 Task: Search one way flight ticket for 3 adults in first from Flagstaff: Flagstaff Pulliam Airport to New Bern: Coastal Carolina Regional Airport (was Craven County Regional) on 5-4-2023. Choice of flights is Delta. Number of bags: 1 carry on bag. Price is upto 77000. Outbound departure time preference is 21:30.
Action: Mouse moved to (362, 313)
Screenshot: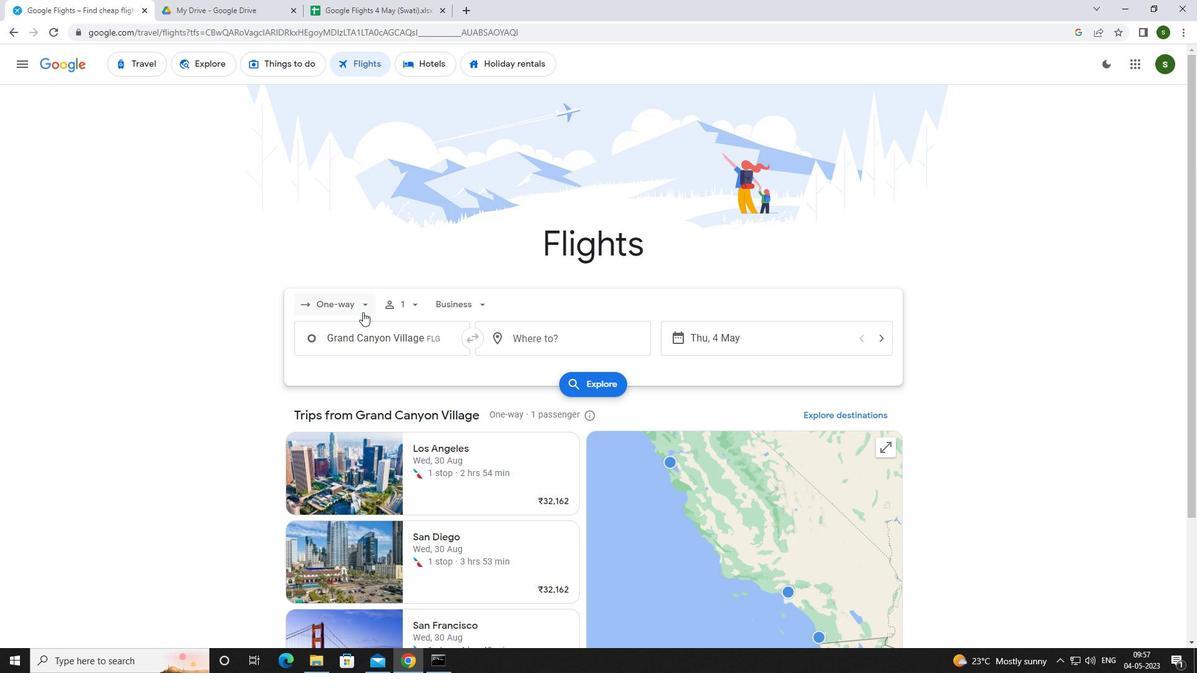 
Action: Mouse pressed left at (362, 313)
Screenshot: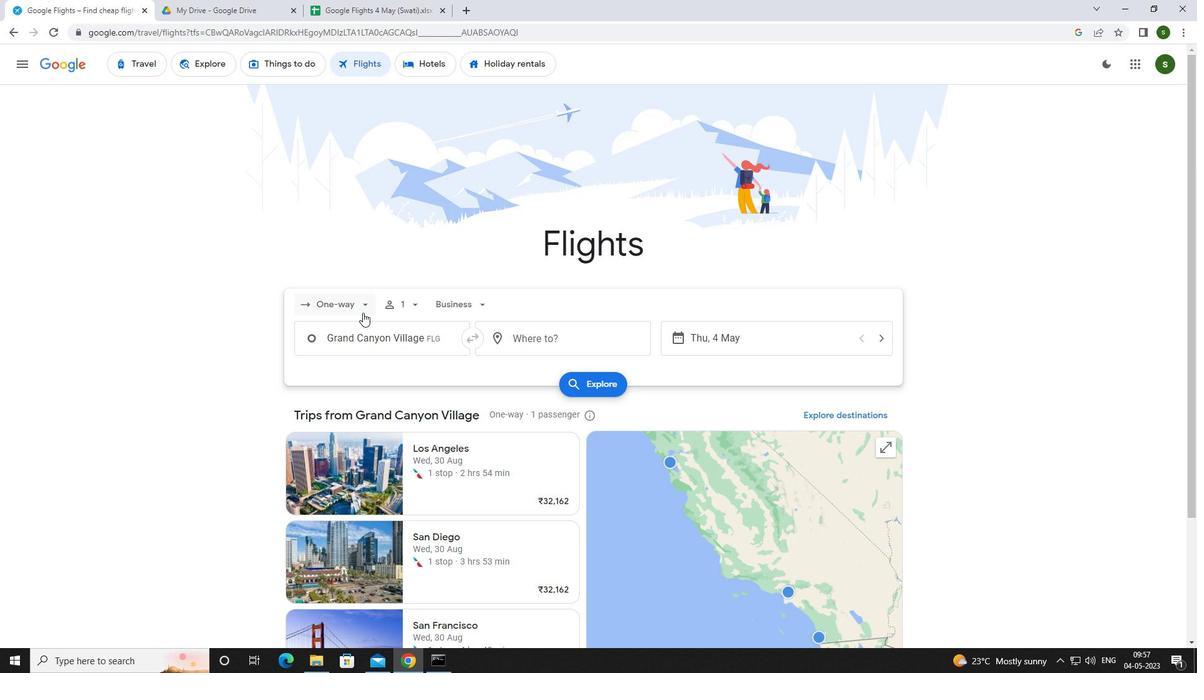
Action: Mouse moved to (358, 355)
Screenshot: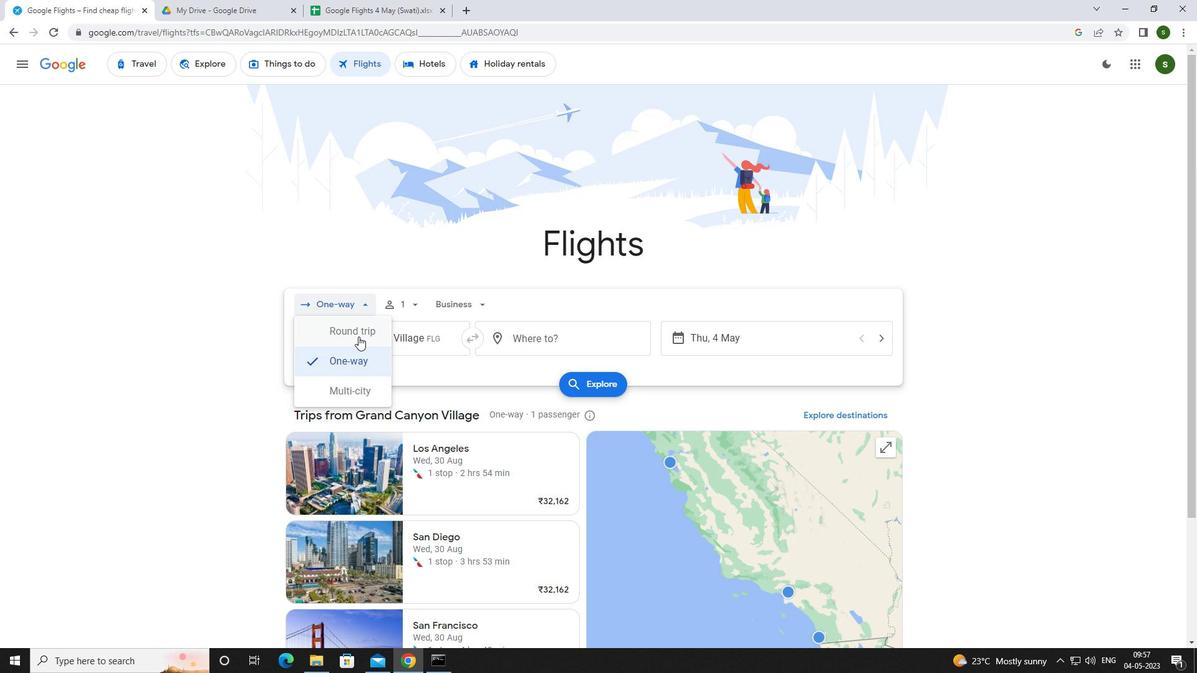
Action: Mouse pressed left at (358, 355)
Screenshot: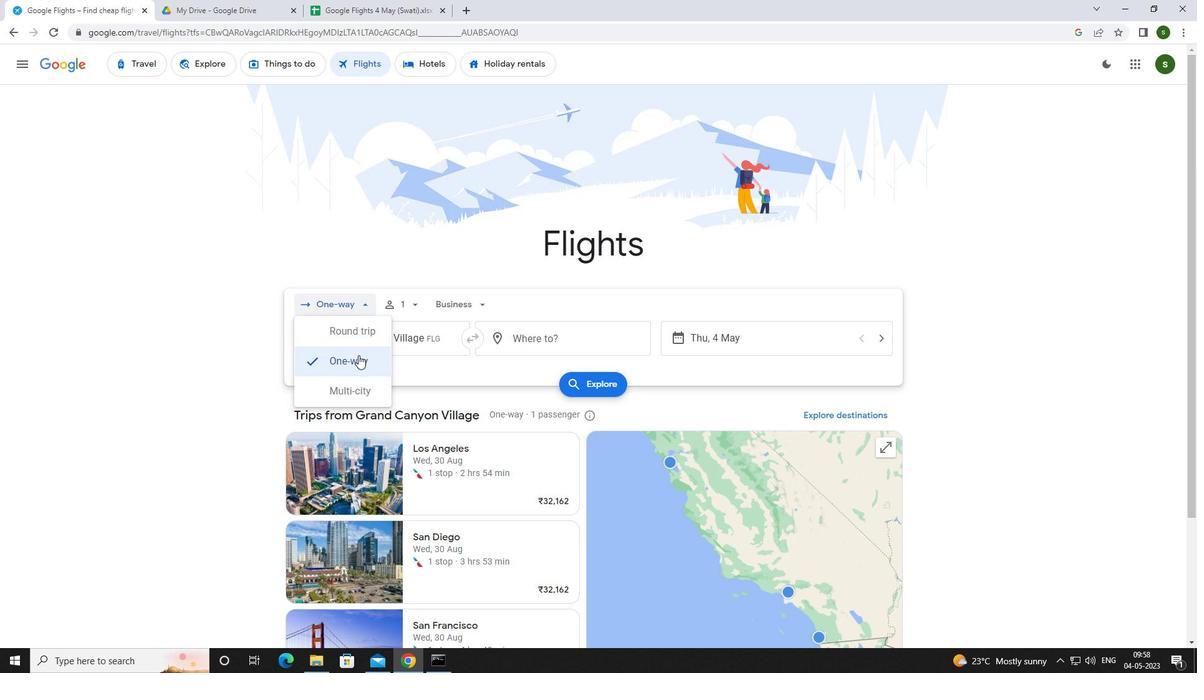 
Action: Mouse moved to (402, 306)
Screenshot: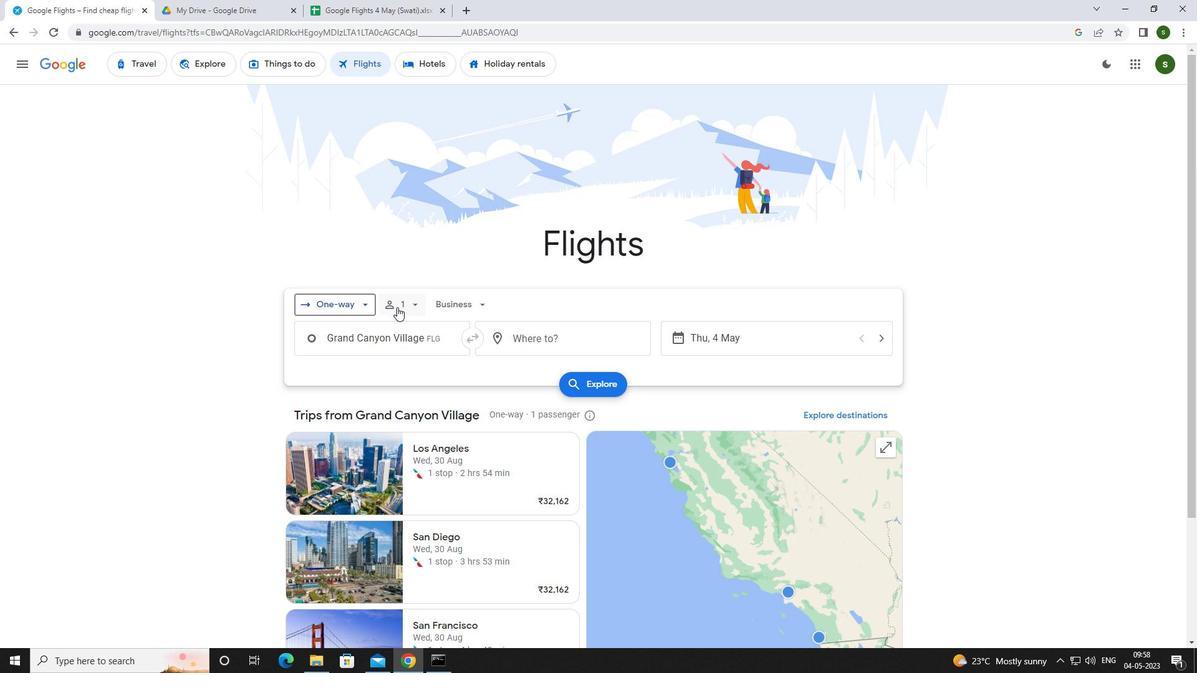 
Action: Mouse pressed left at (402, 306)
Screenshot: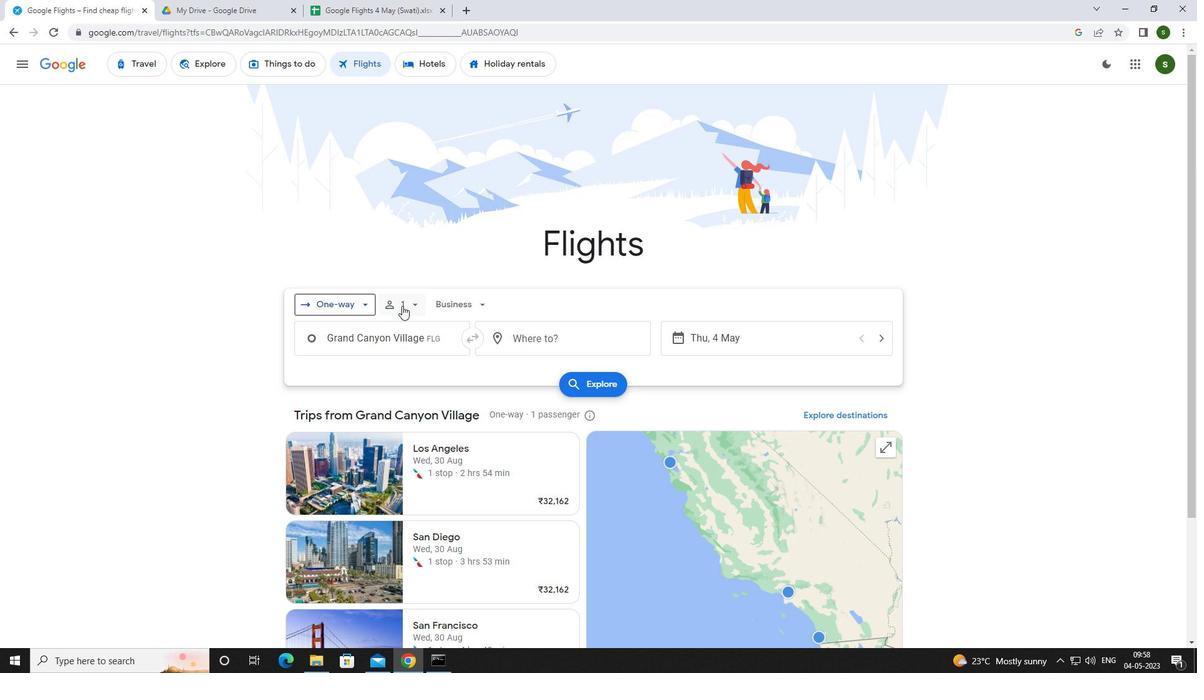 
Action: Mouse moved to (506, 336)
Screenshot: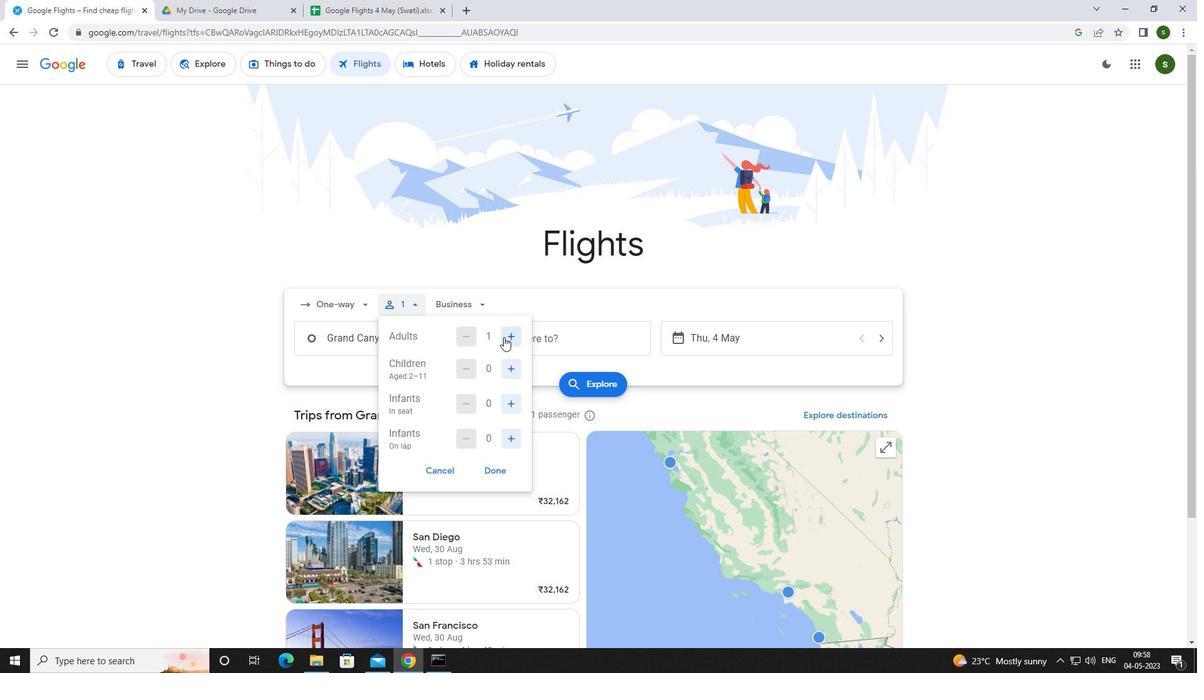 
Action: Mouse pressed left at (506, 336)
Screenshot: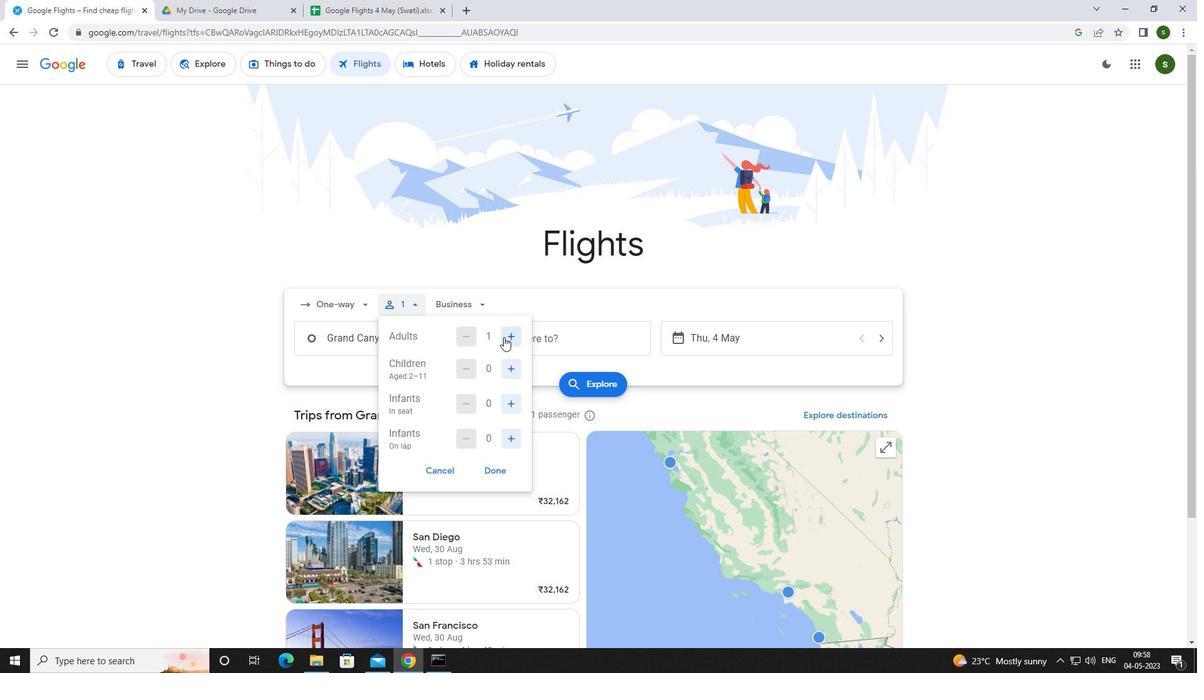 
Action: Mouse pressed left at (506, 336)
Screenshot: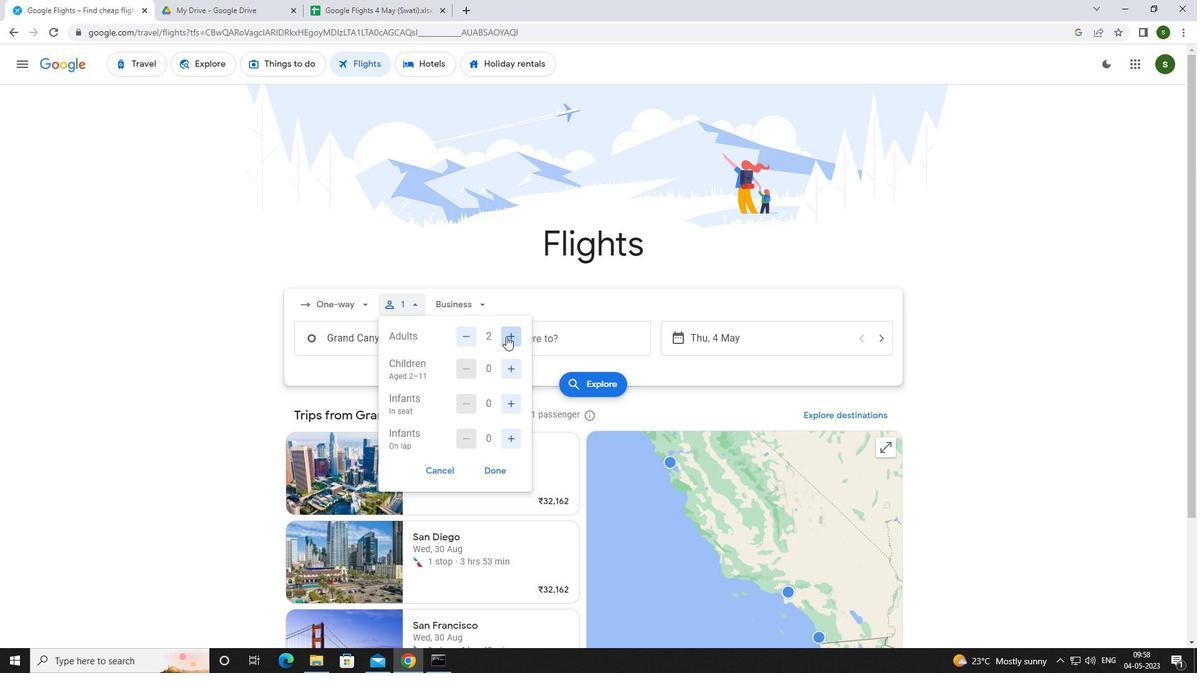 
Action: Mouse moved to (480, 304)
Screenshot: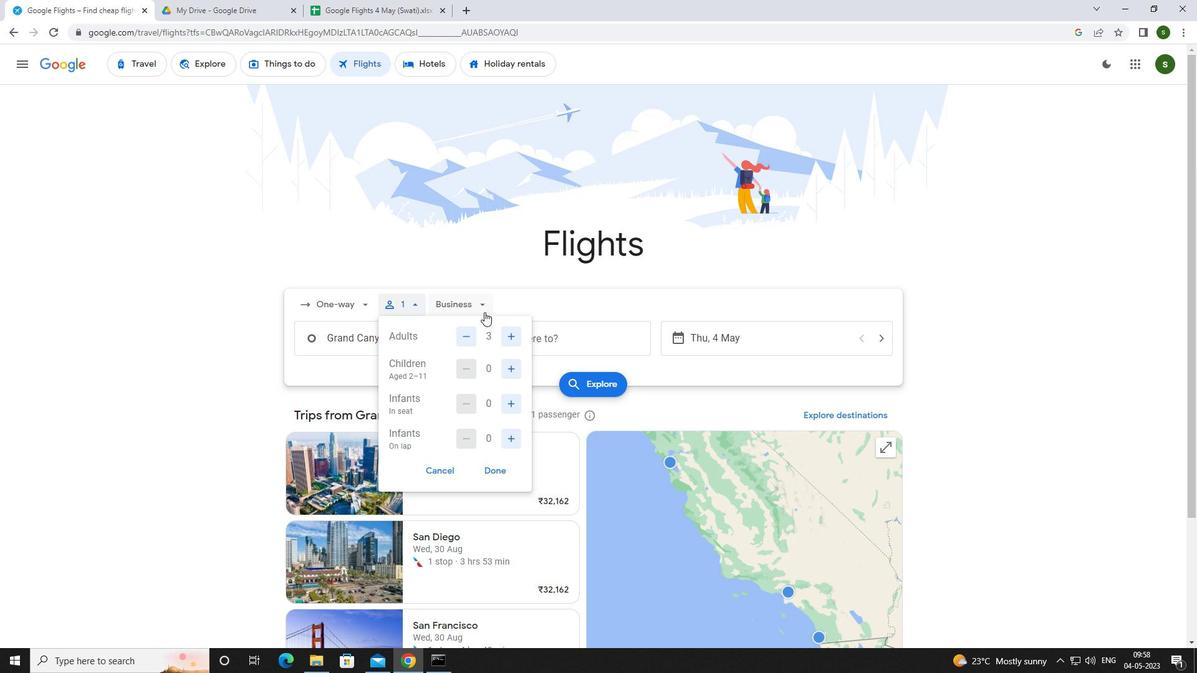 
Action: Mouse pressed left at (480, 304)
Screenshot: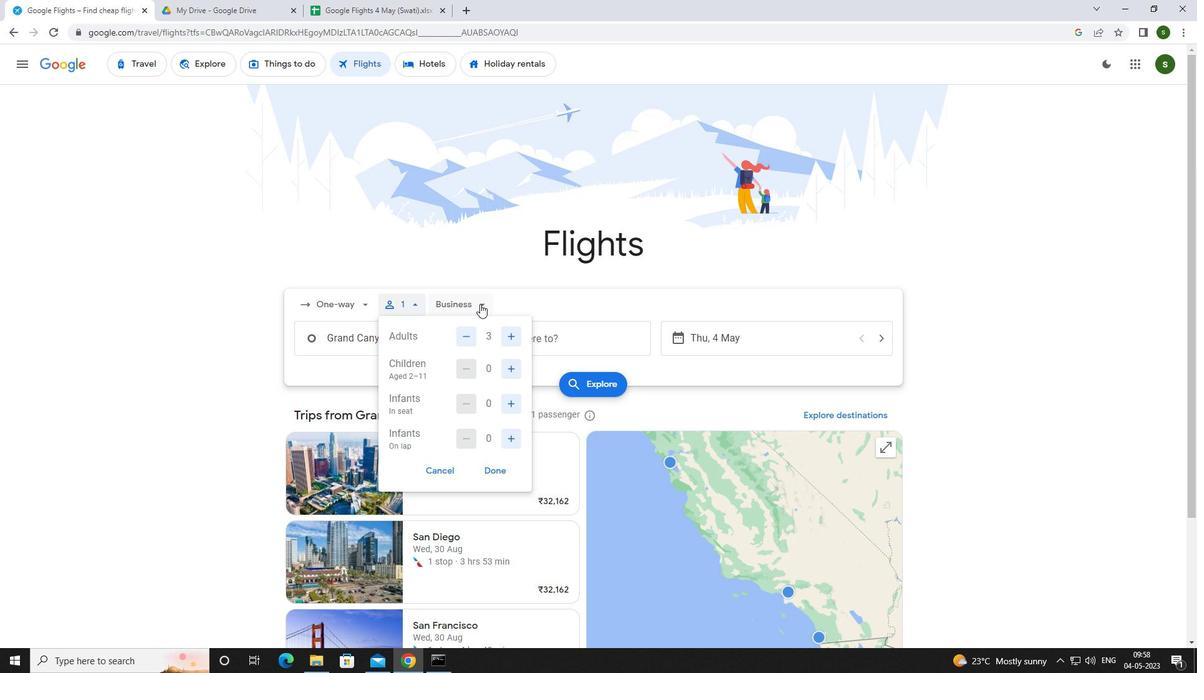 
Action: Mouse moved to (491, 424)
Screenshot: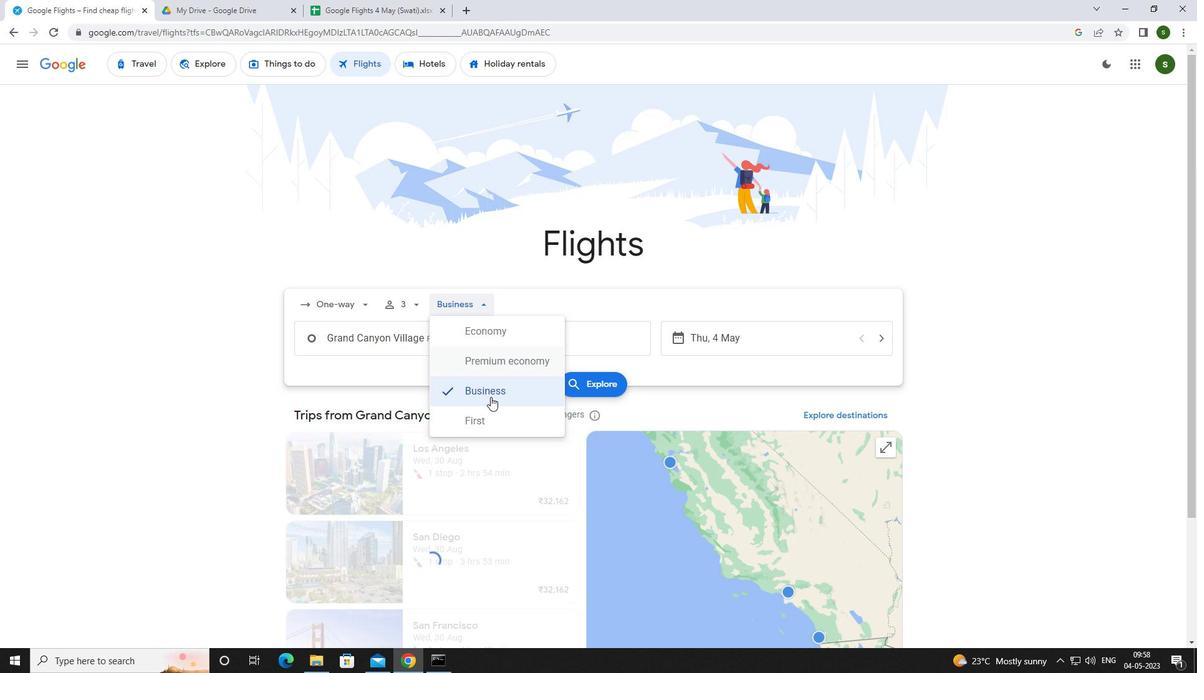 
Action: Mouse pressed left at (491, 424)
Screenshot: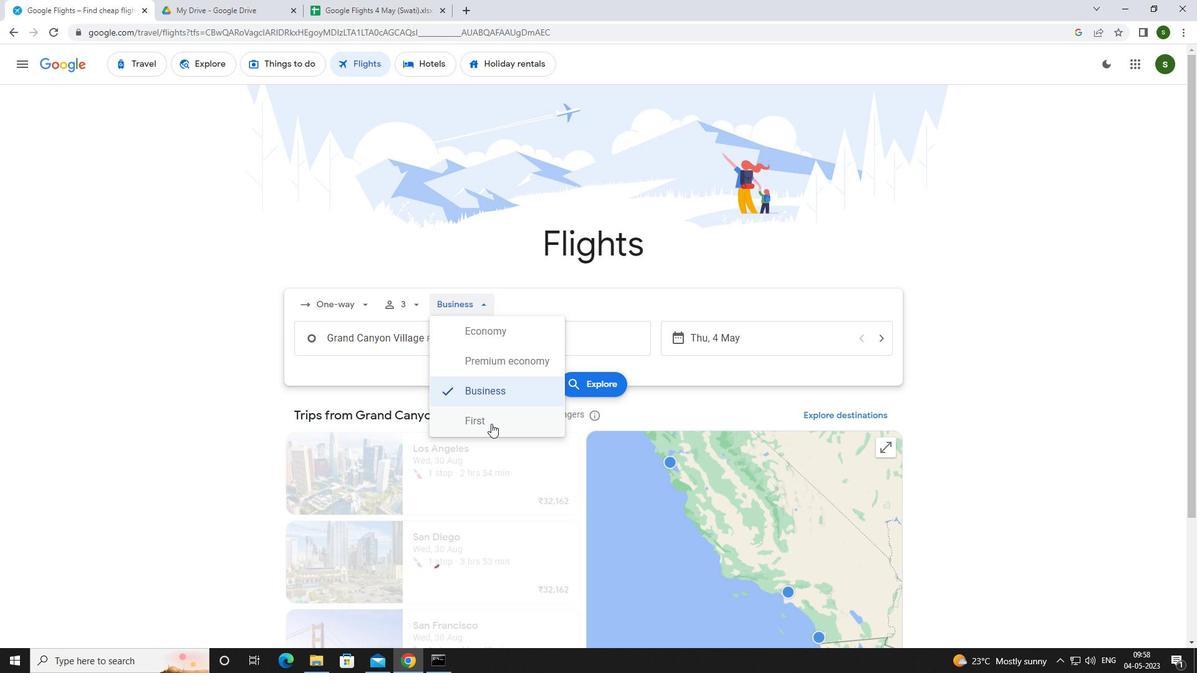 
Action: Mouse moved to (443, 344)
Screenshot: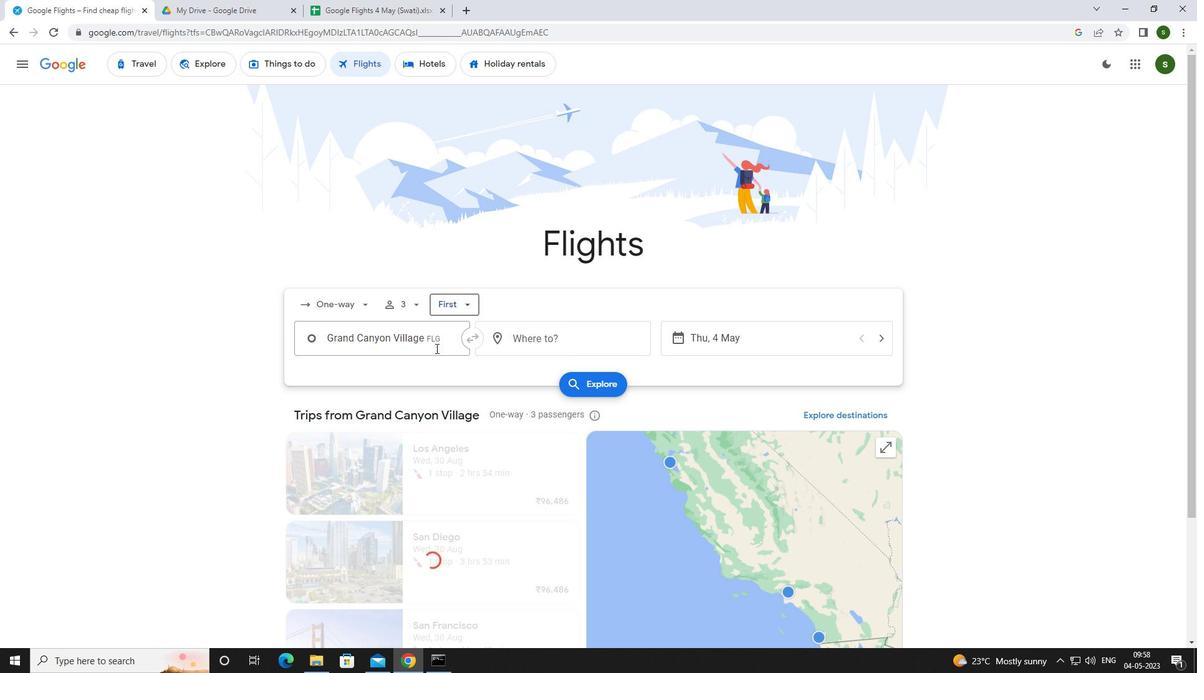 
Action: Mouse pressed left at (443, 344)
Screenshot: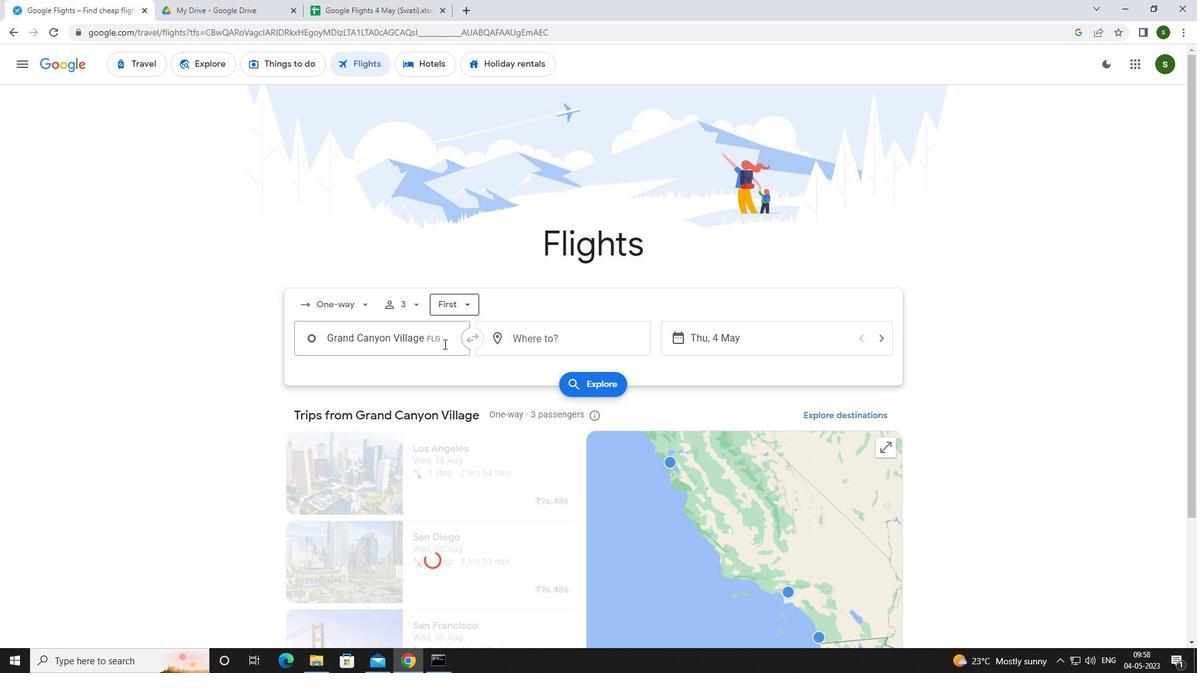 
Action: Mouse moved to (448, 342)
Screenshot: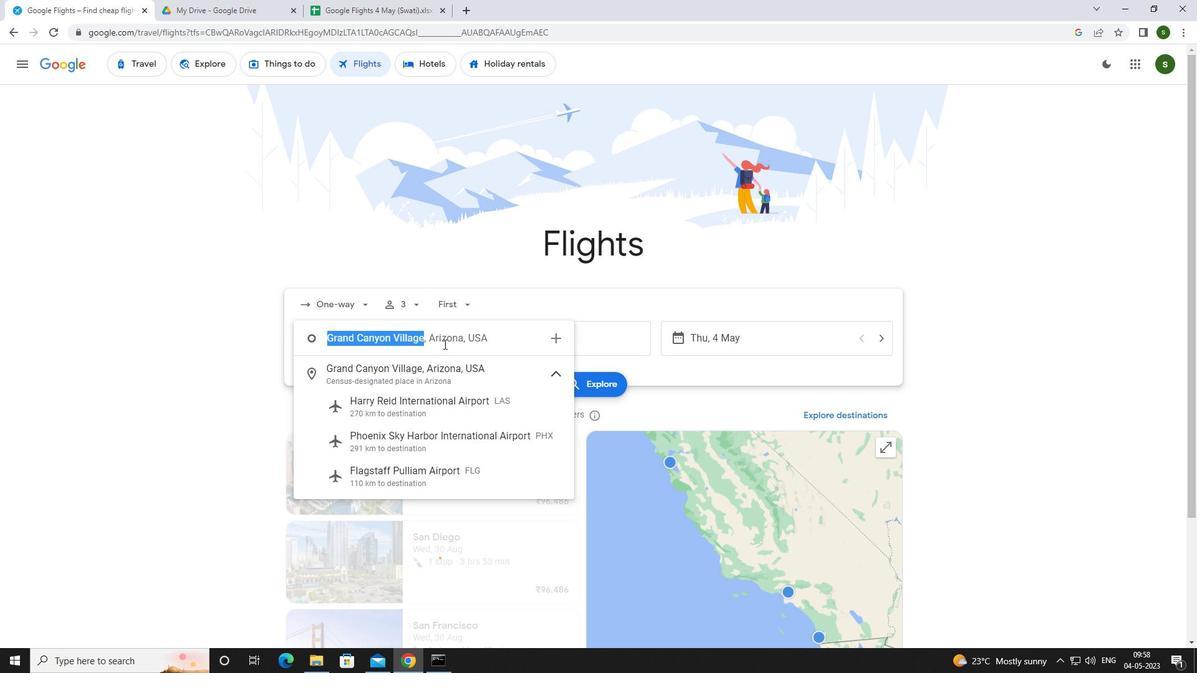 
Action: Key pressed <Key.caps_lock>f<Key.caps_lock>lagstaff
Screenshot: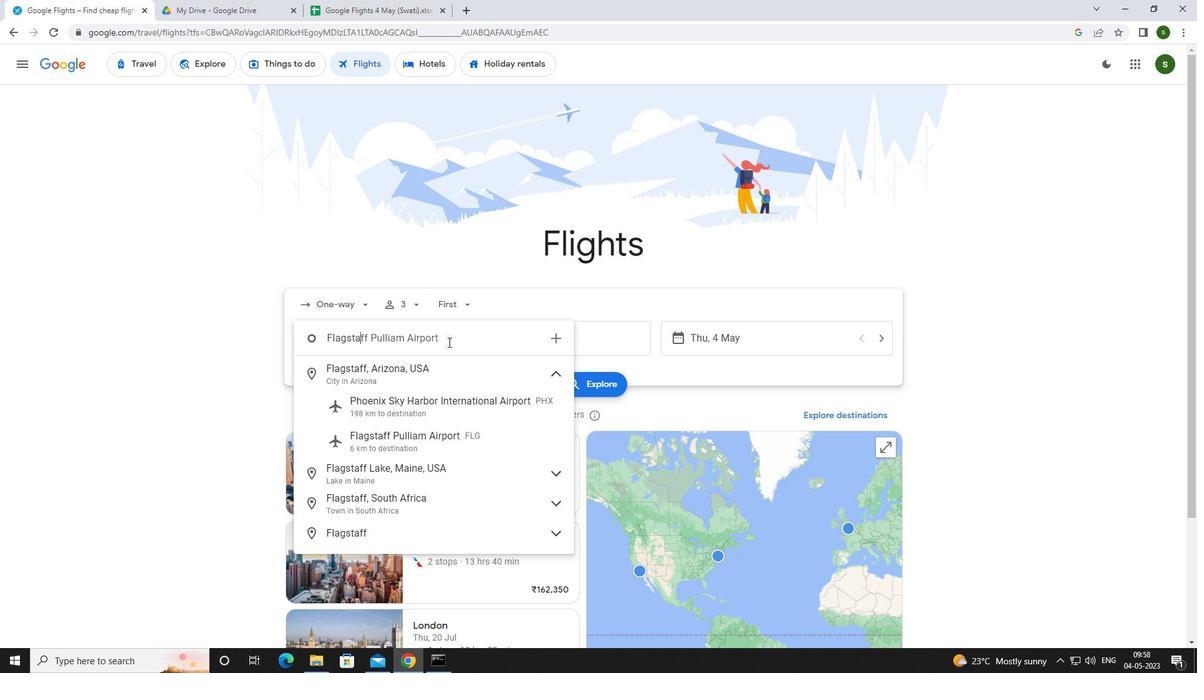 
Action: Mouse moved to (426, 435)
Screenshot: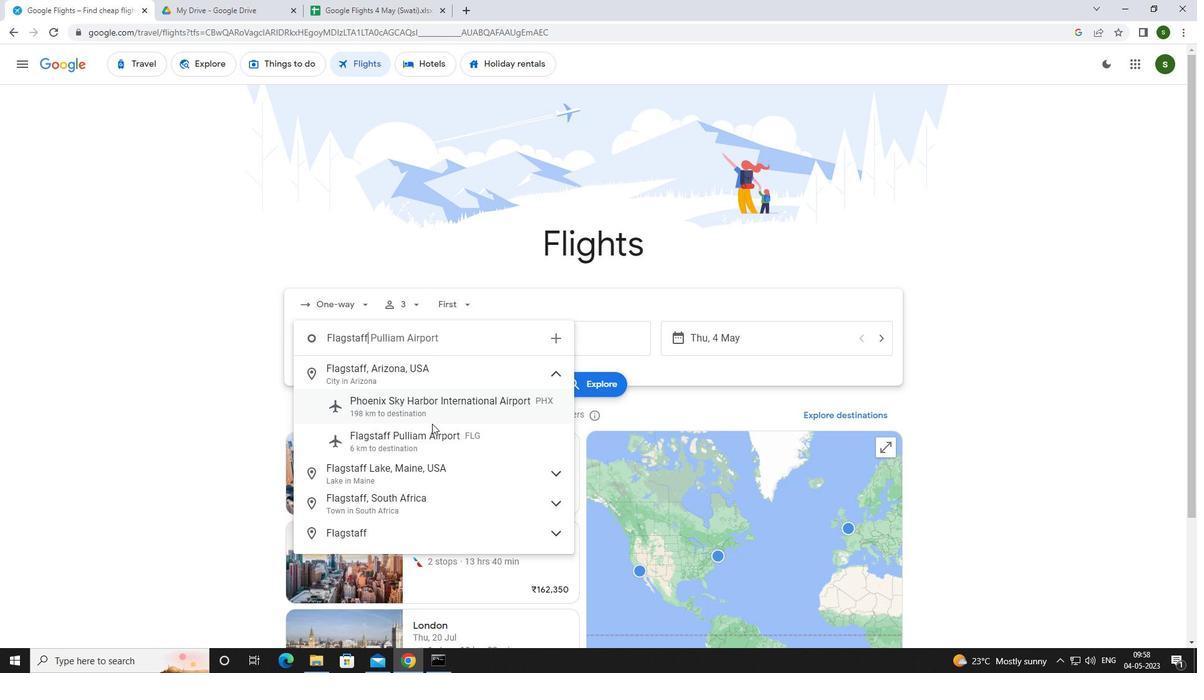 
Action: Mouse pressed left at (426, 435)
Screenshot: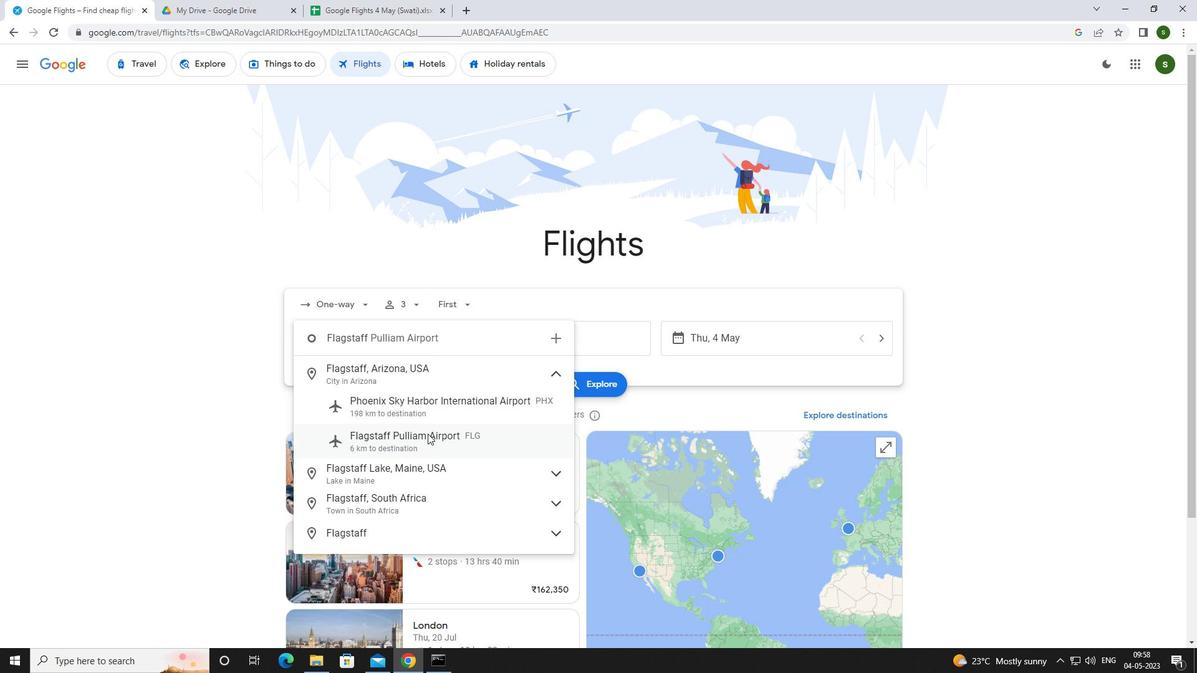 
Action: Mouse moved to (526, 342)
Screenshot: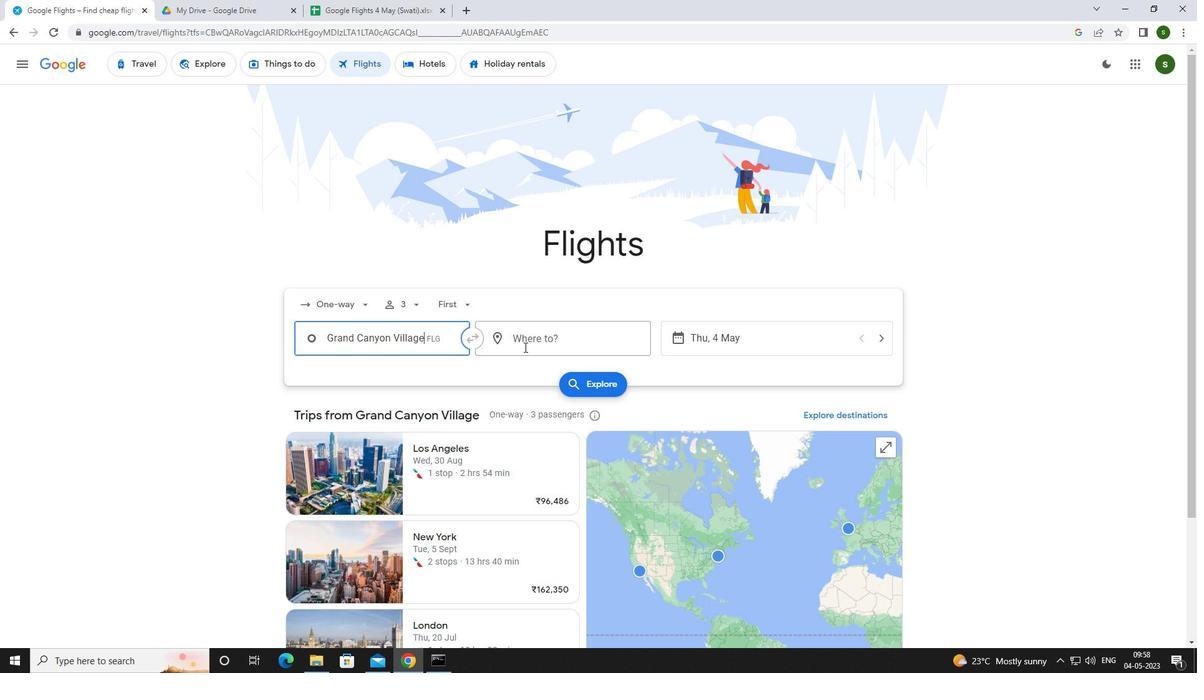 
Action: Mouse pressed left at (526, 342)
Screenshot: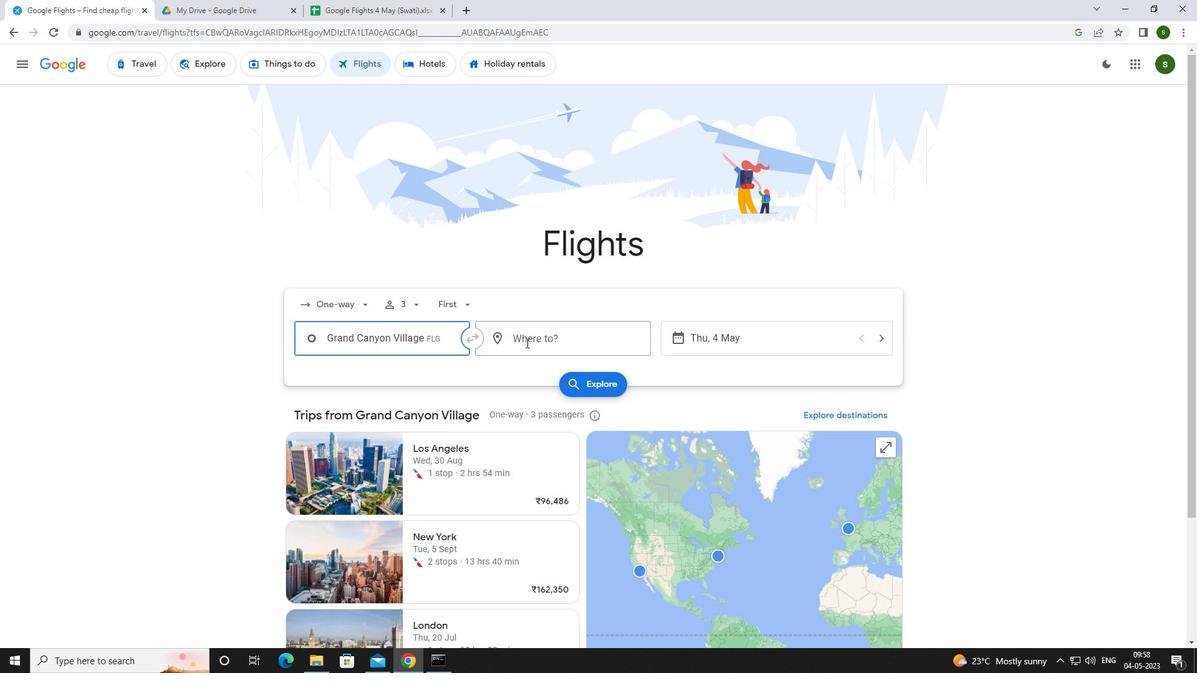 
Action: Mouse moved to (528, 342)
Screenshot: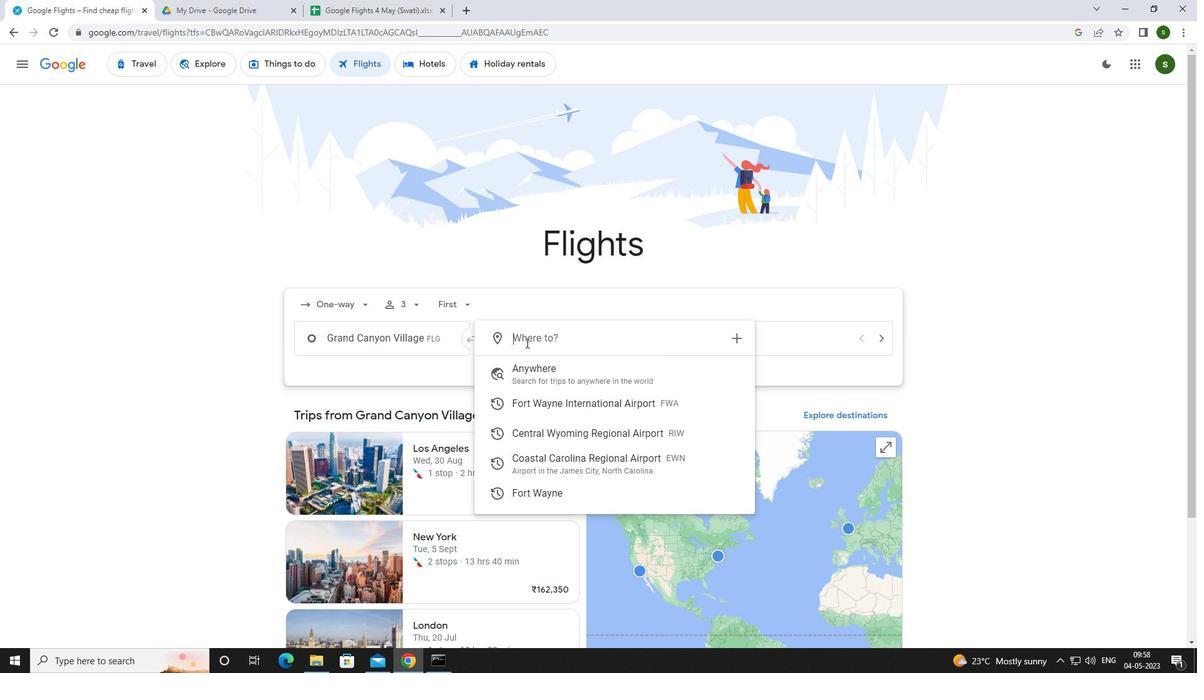 
Action: Key pressed <Key.caps_lock>c<Key.caps_lock>oastal
Screenshot: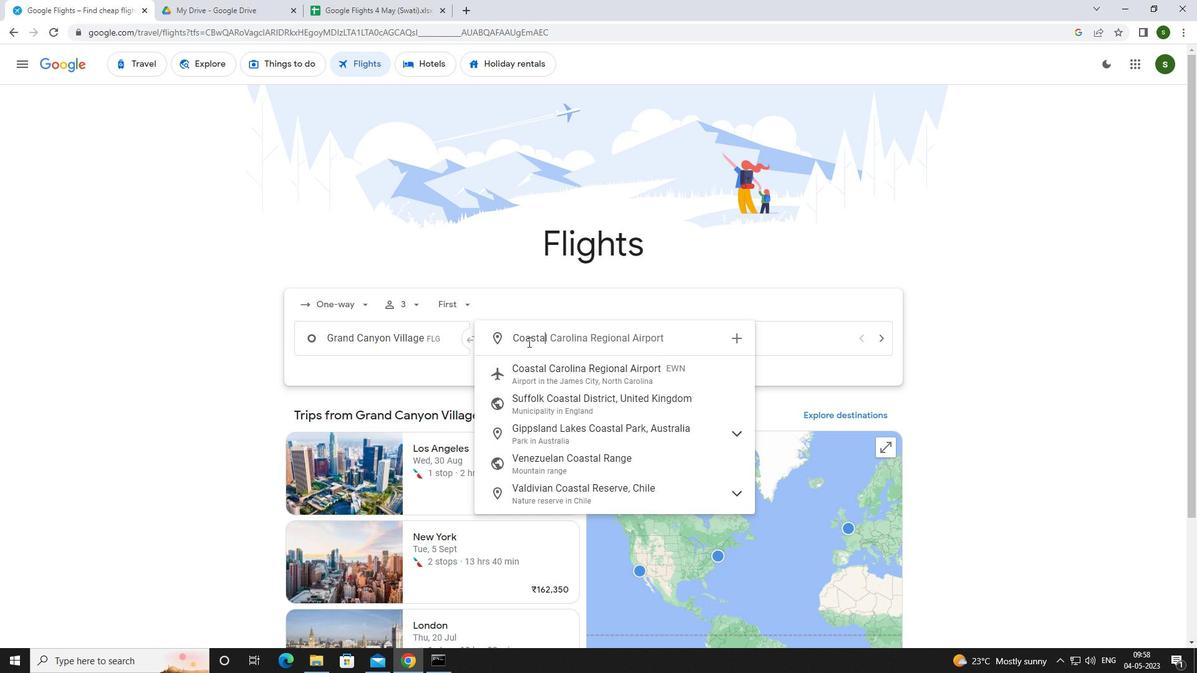 
Action: Mouse moved to (533, 380)
Screenshot: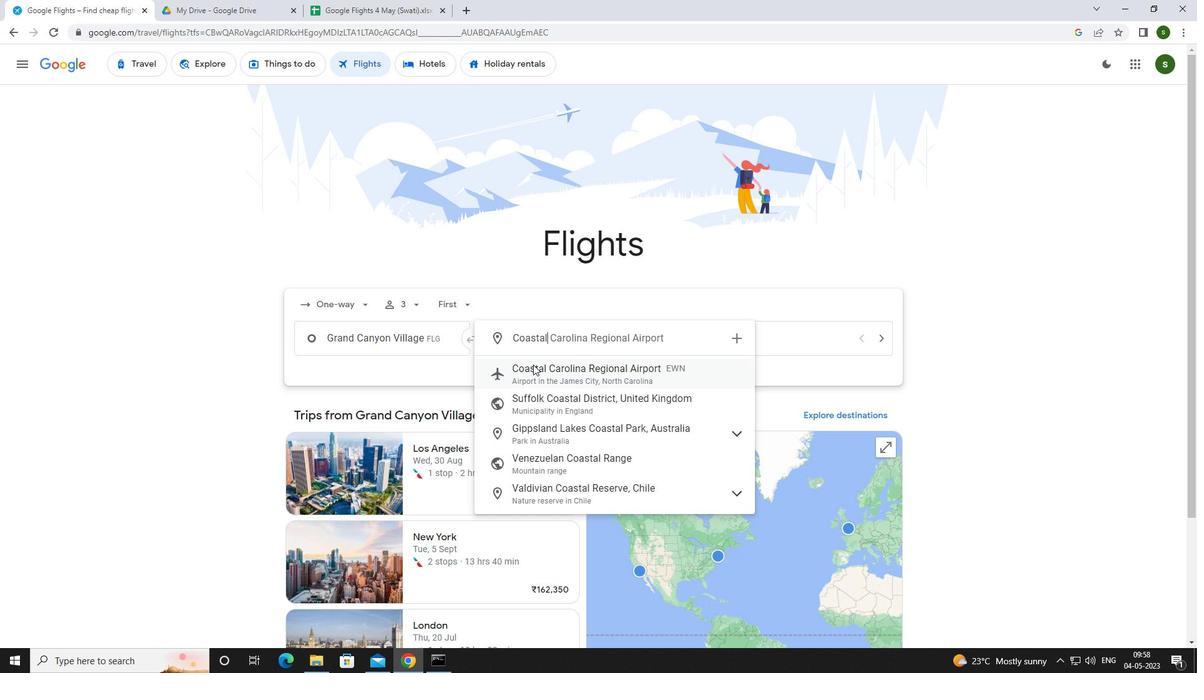 
Action: Mouse pressed left at (533, 380)
Screenshot: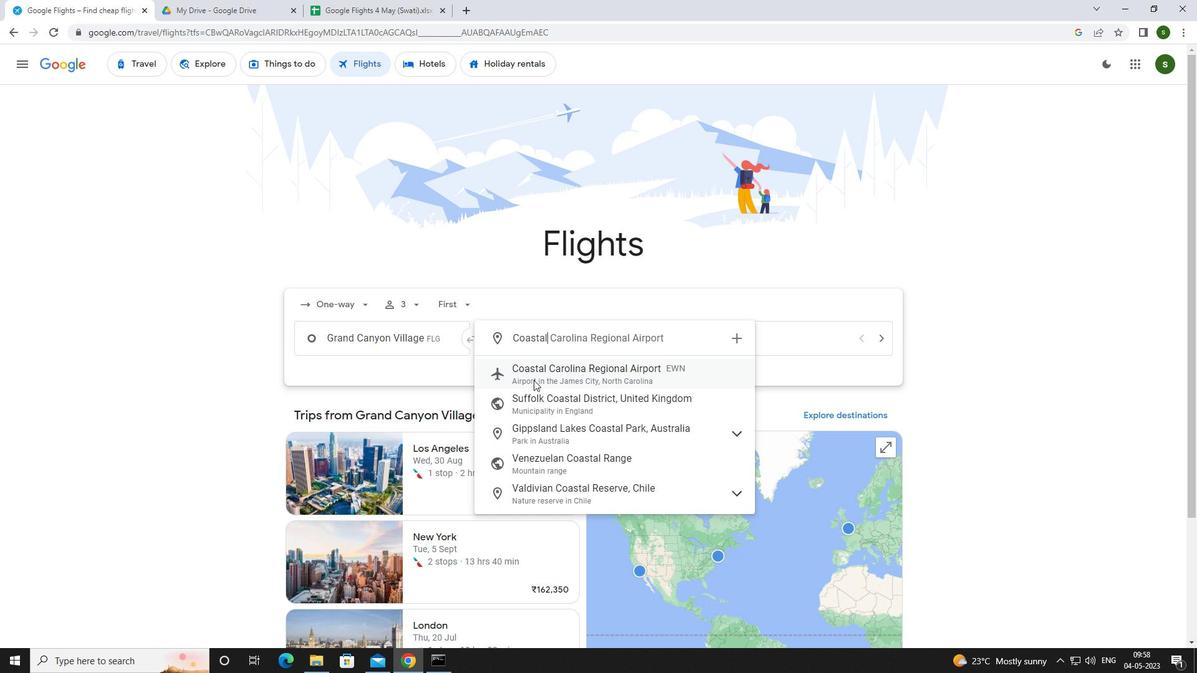 
Action: Mouse moved to (757, 344)
Screenshot: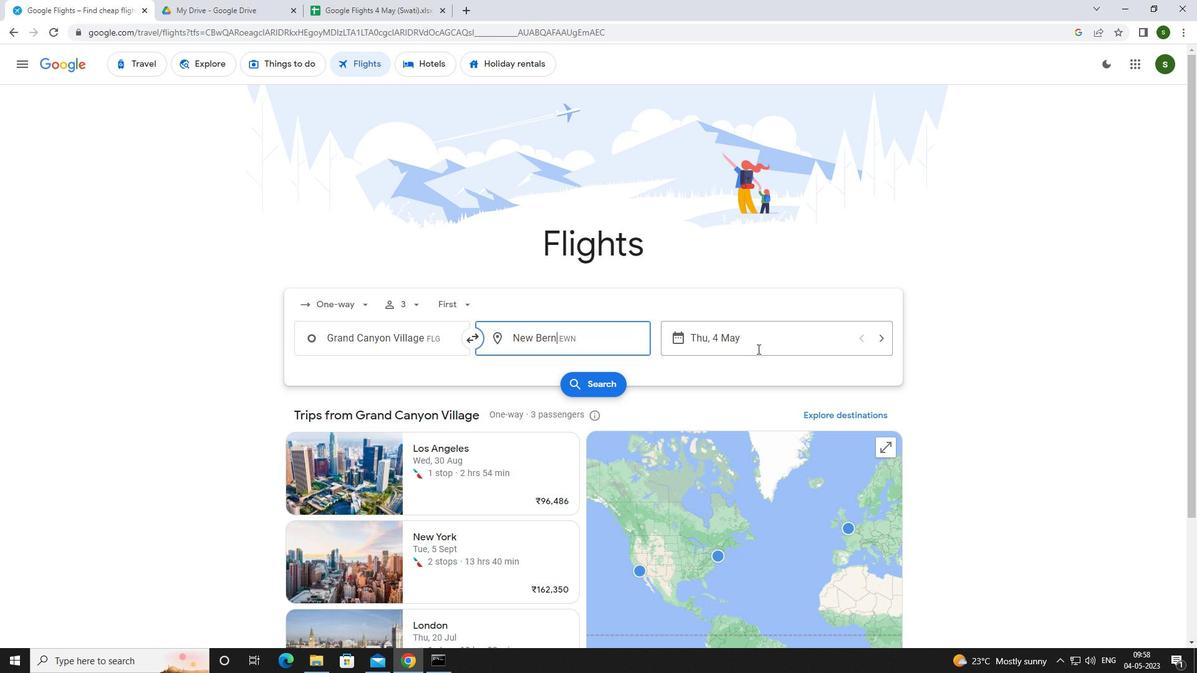 
Action: Mouse pressed left at (757, 344)
Screenshot: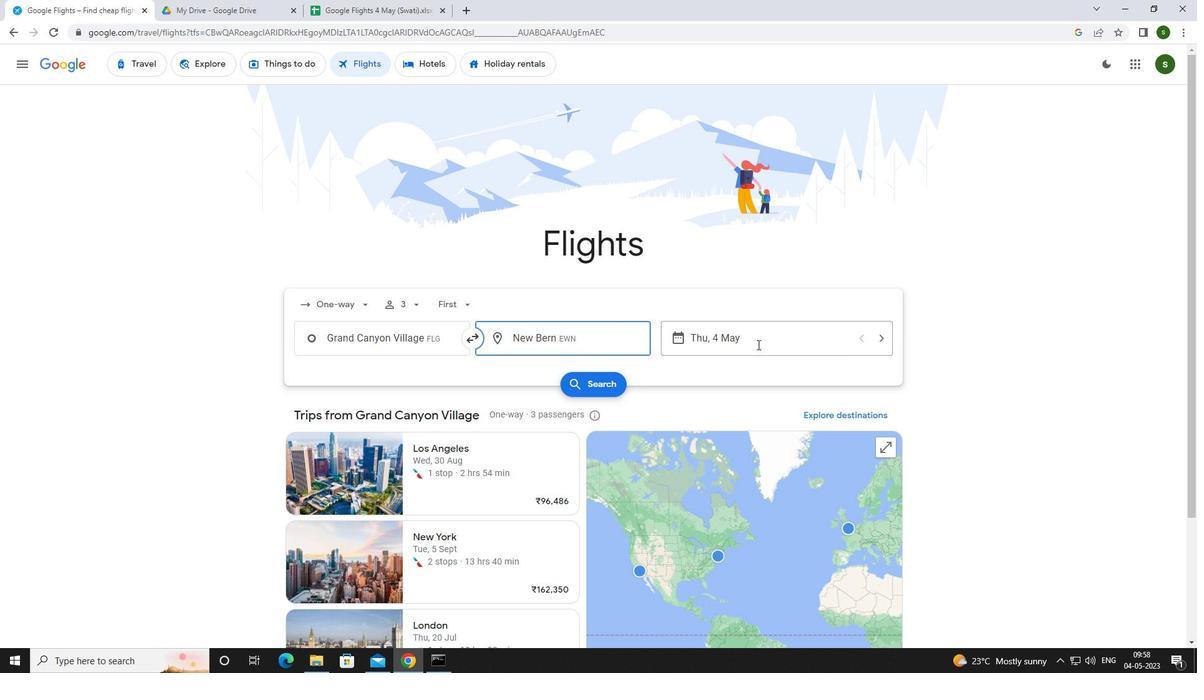 
Action: Mouse moved to (569, 423)
Screenshot: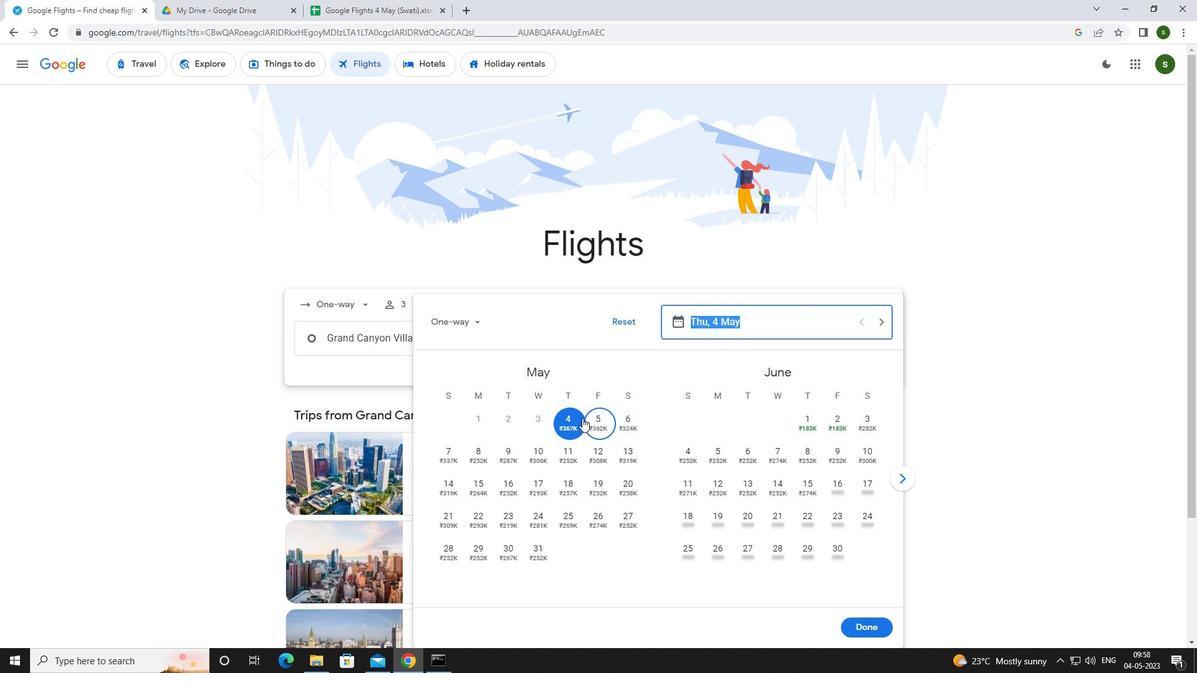 
Action: Mouse pressed left at (569, 423)
Screenshot: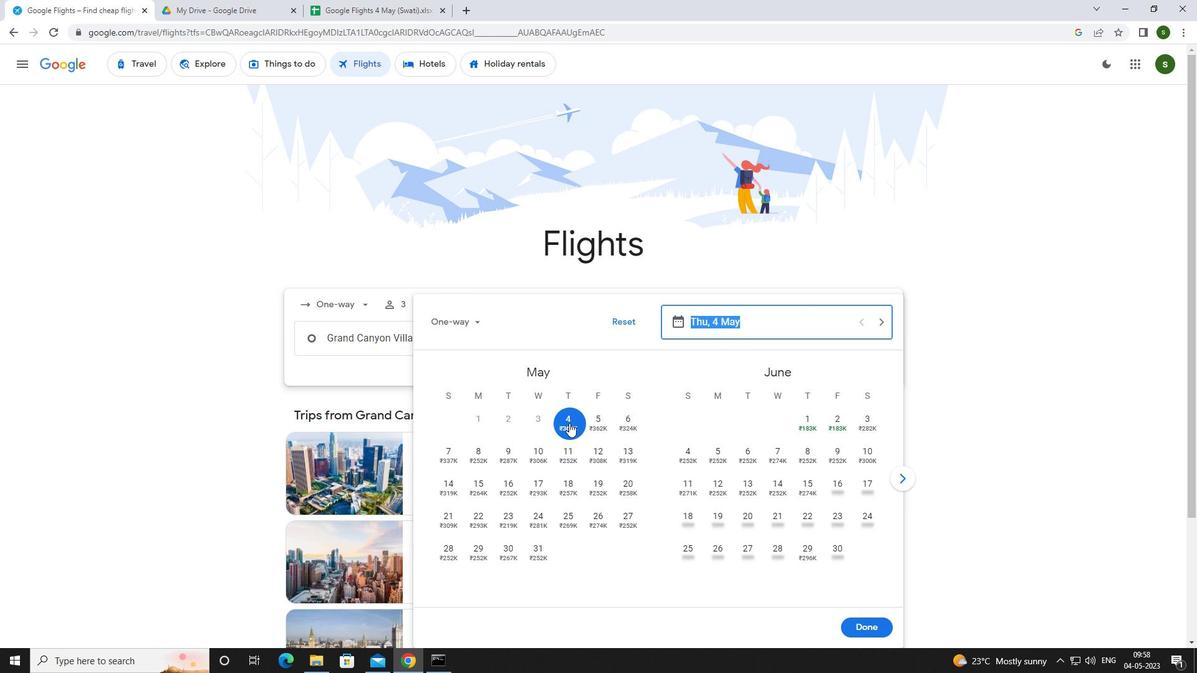 
Action: Mouse moved to (858, 622)
Screenshot: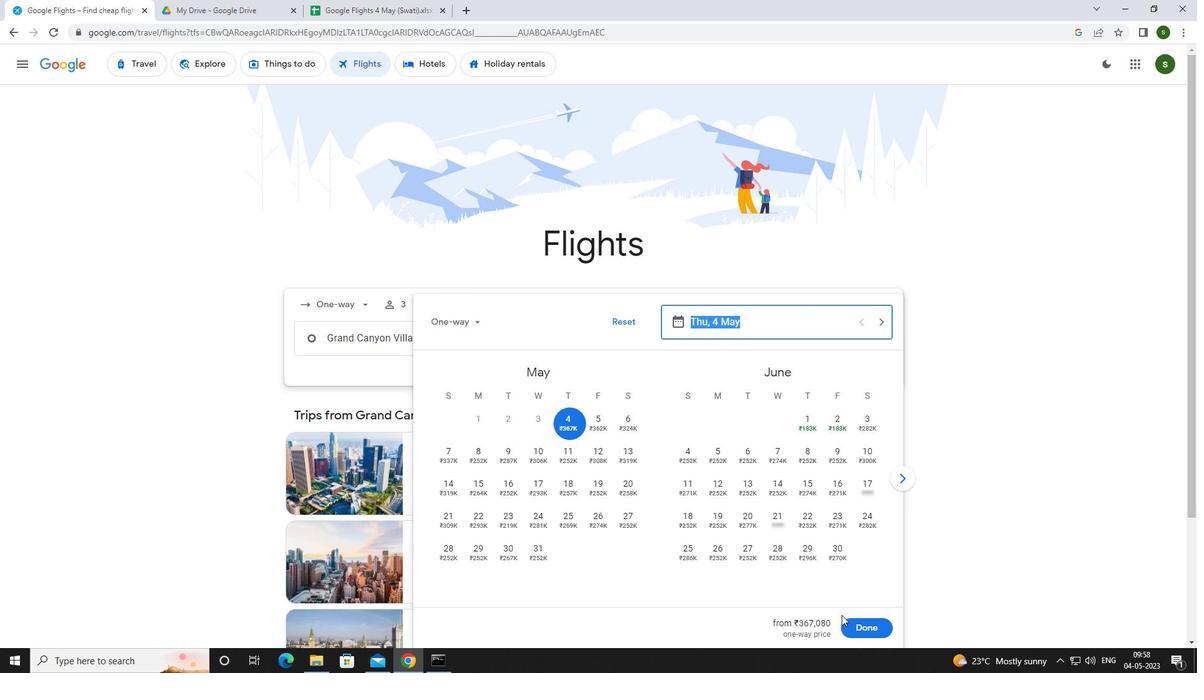 
Action: Mouse pressed left at (858, 622)
Screenshot: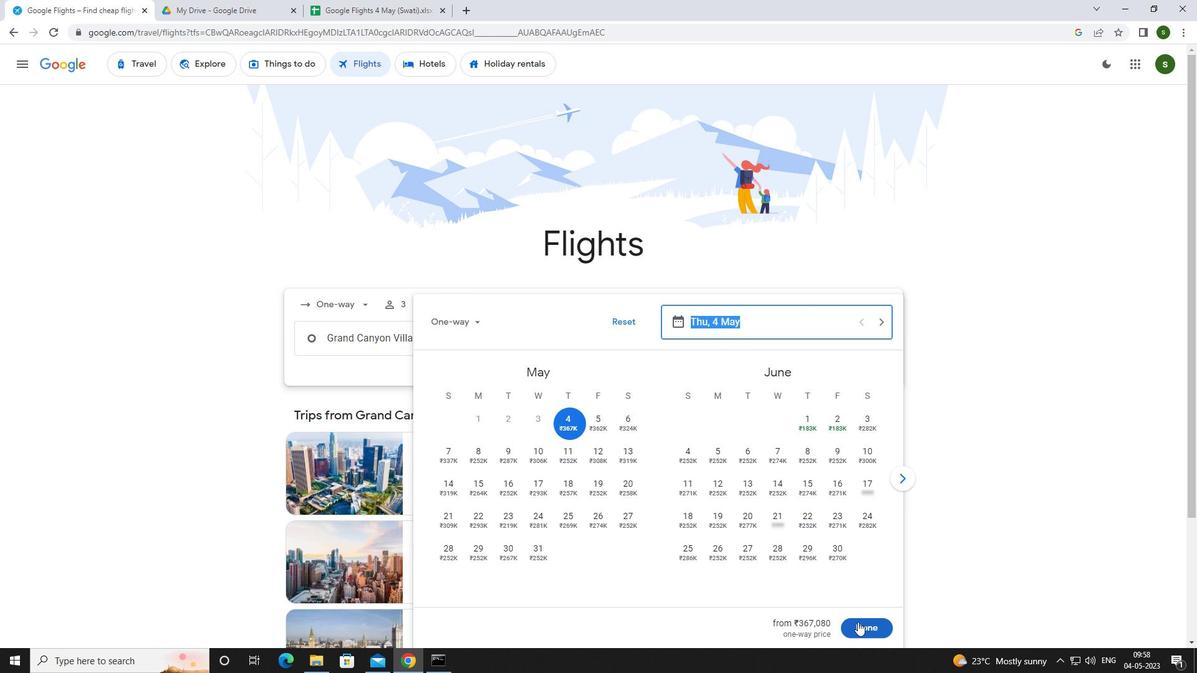 
Action: Mouse moved to (601, 390)
Screenshot: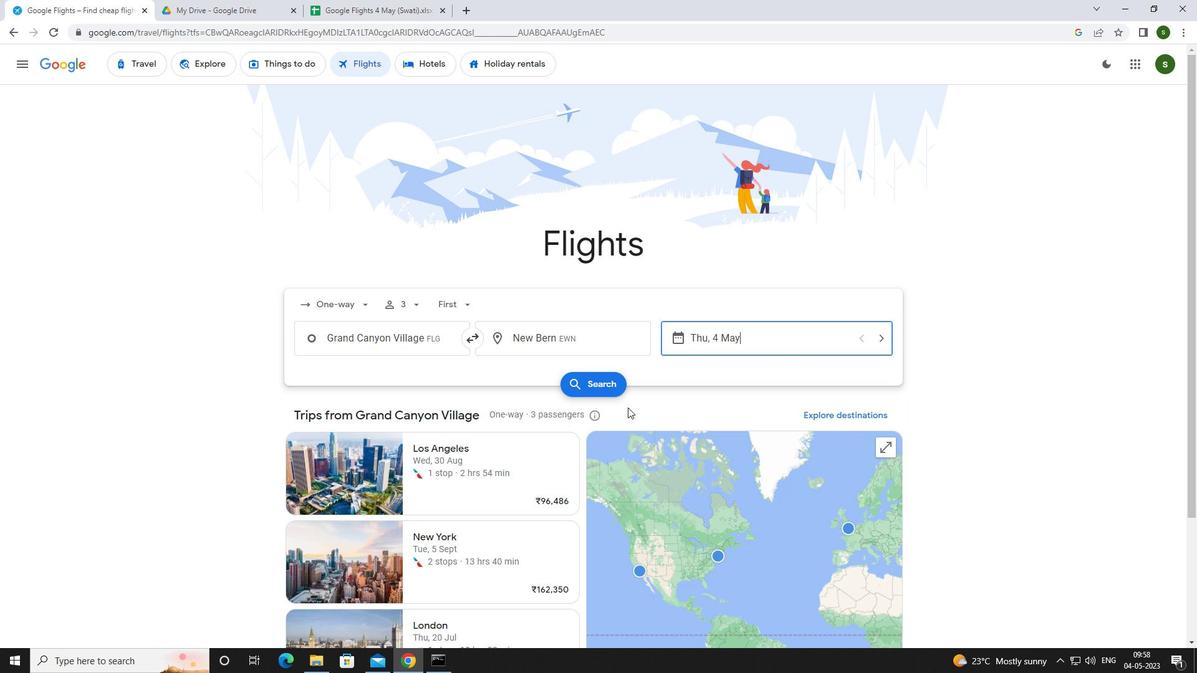 
Action: Mouse pressed left at (601, 390)
Screenshot: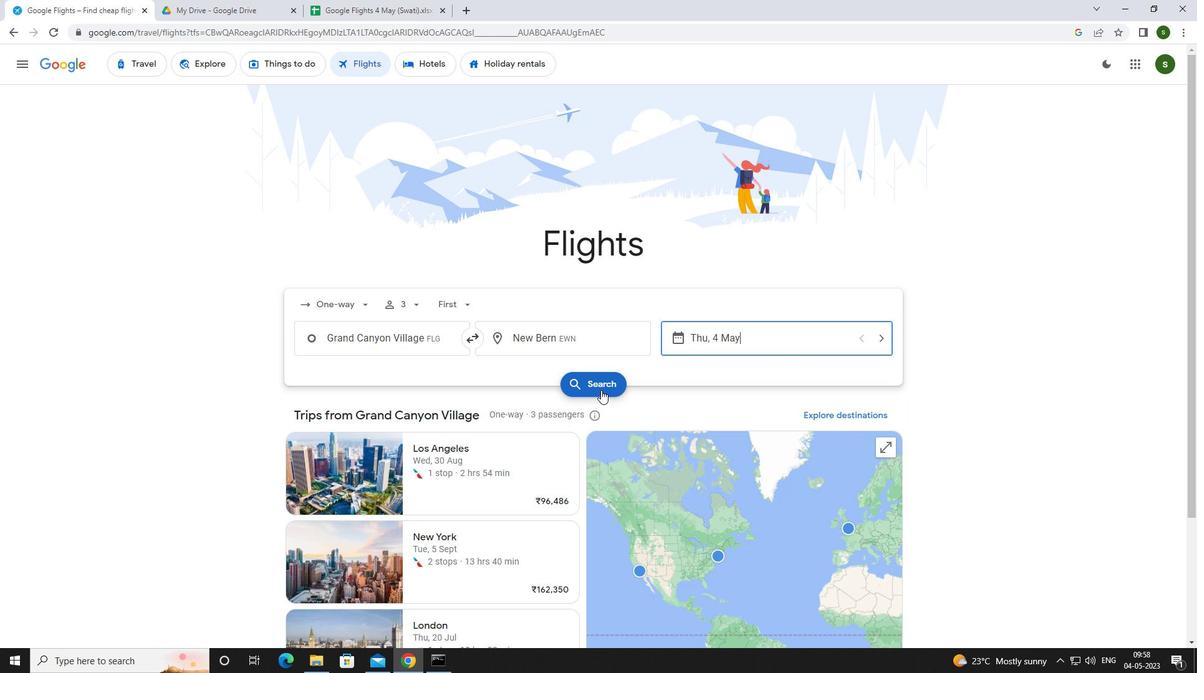 
Action: Mouse moved to (315, 172)
Screenshot: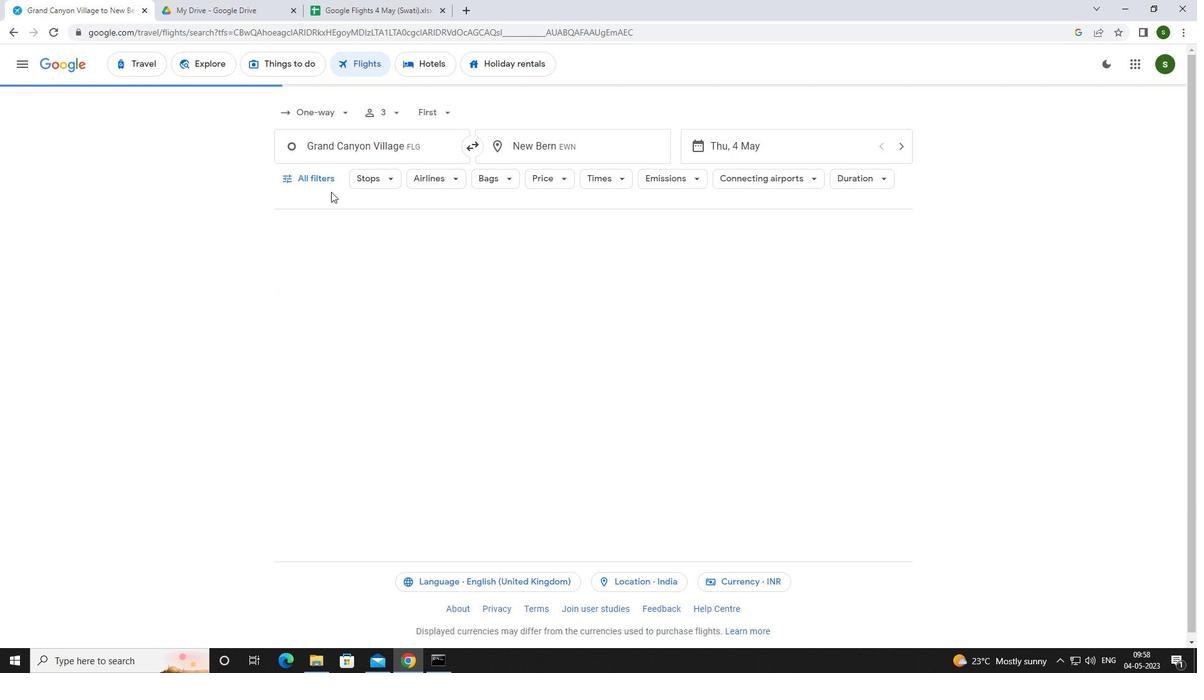 
Action: Mouse pressed left at (315, 172)
Screenshot: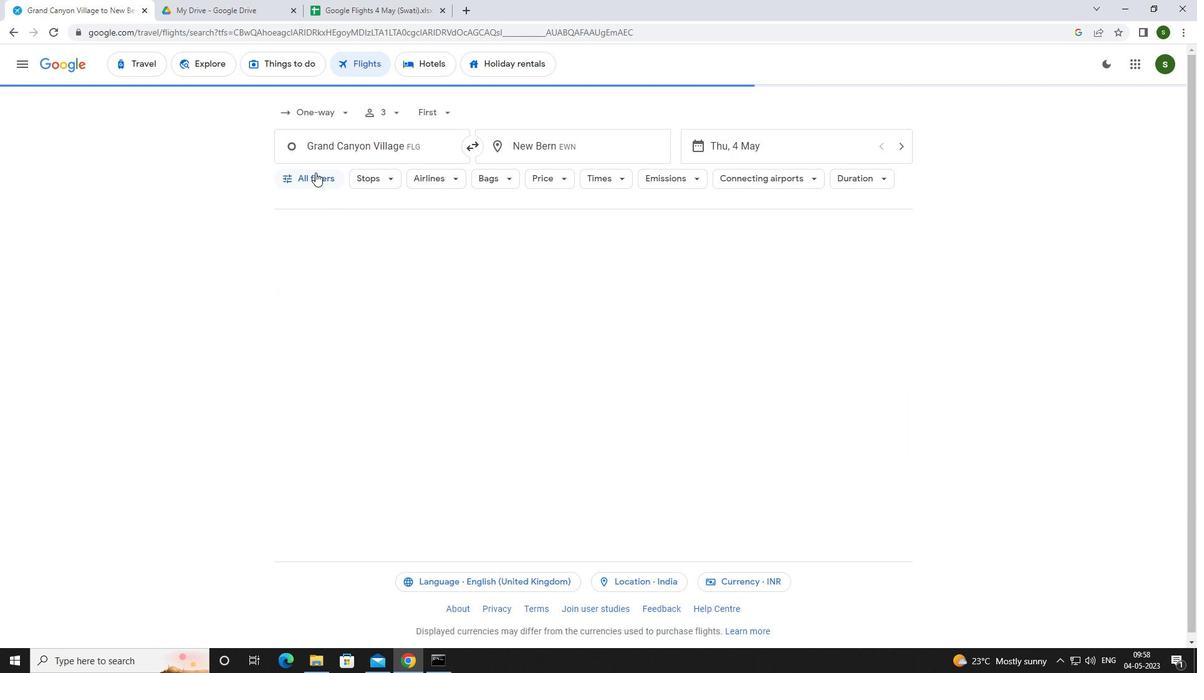 
Action: Mouse moved to (464, 440)
Screenshot: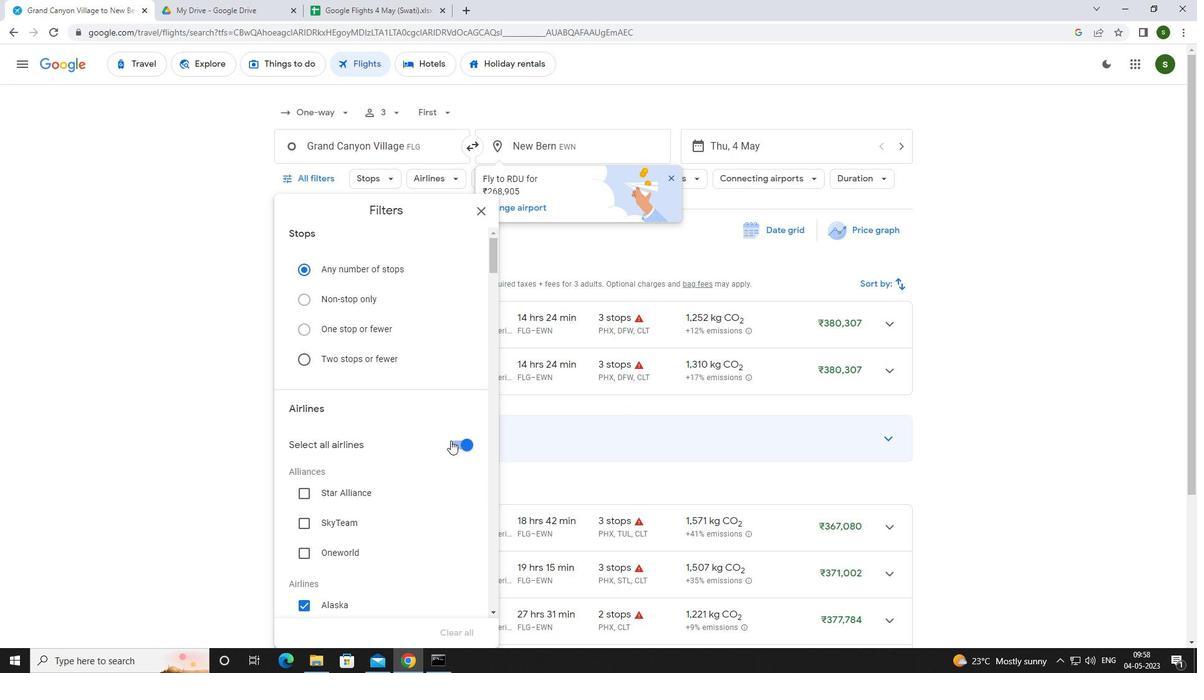 
Action: Mouse pressed left at (464, 440)
Screenshot: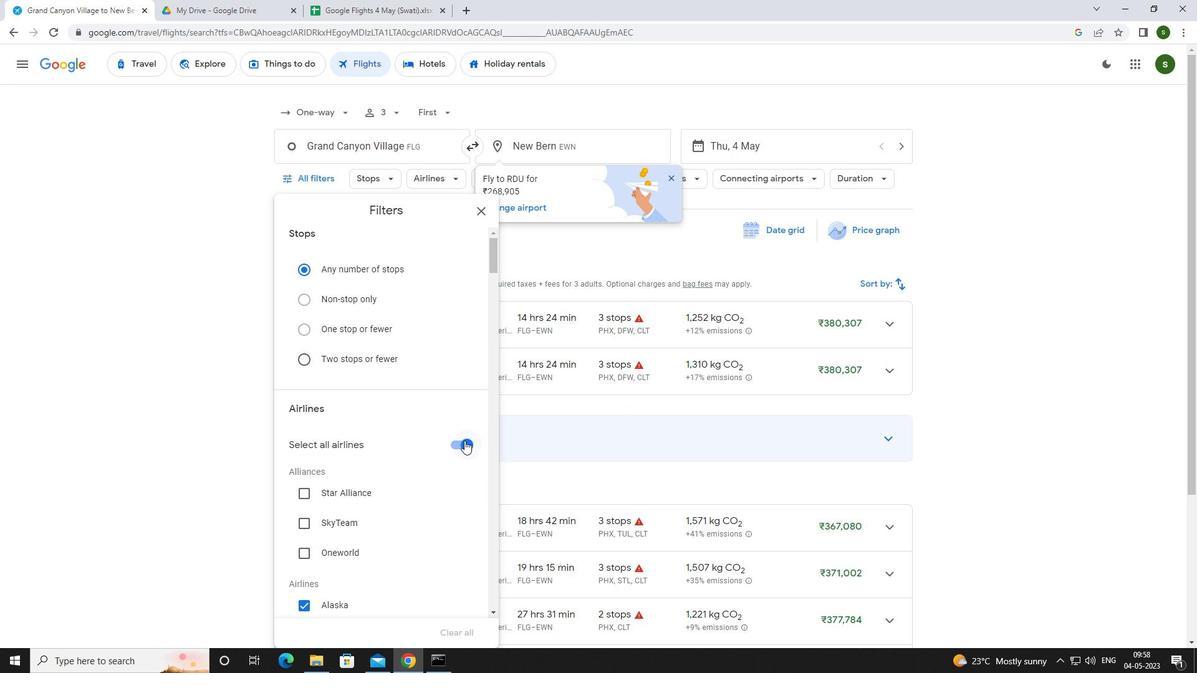
Action: Mouse moved to (444, 417)
Screenshot: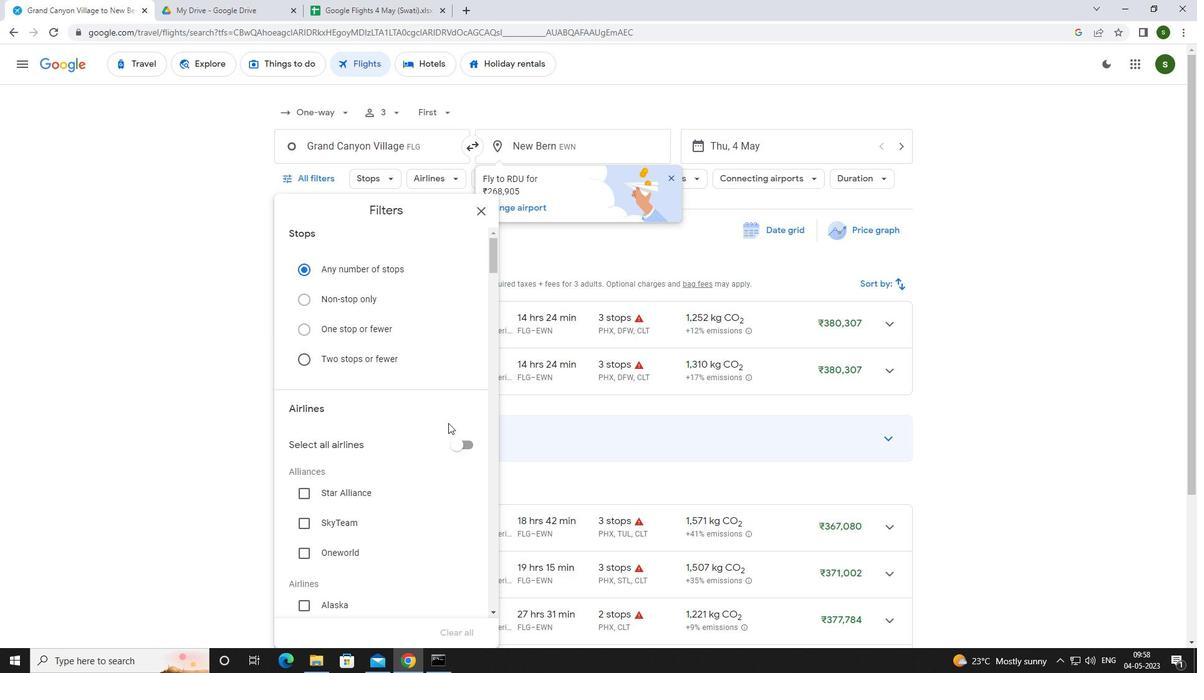 
Action: Mouse scrolled (444, 417) with delta (0, 0)
Screenshot: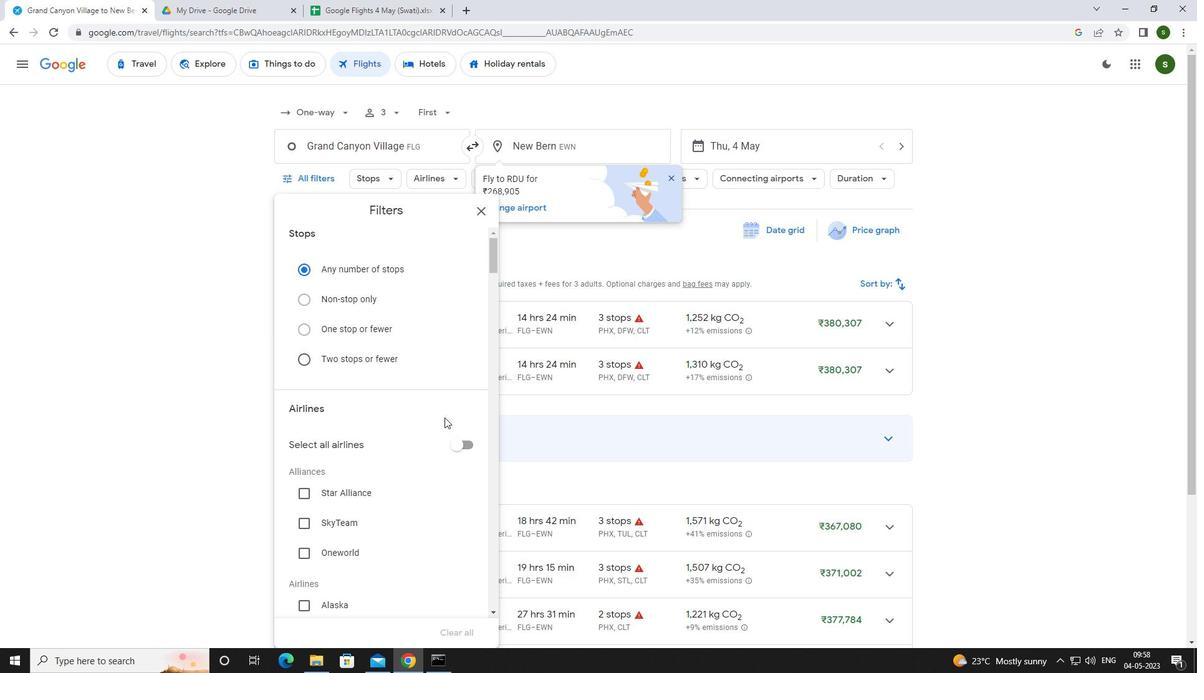 
Action: Mouse scrolled (444, 417) with delta (0, 0)
Screenshot: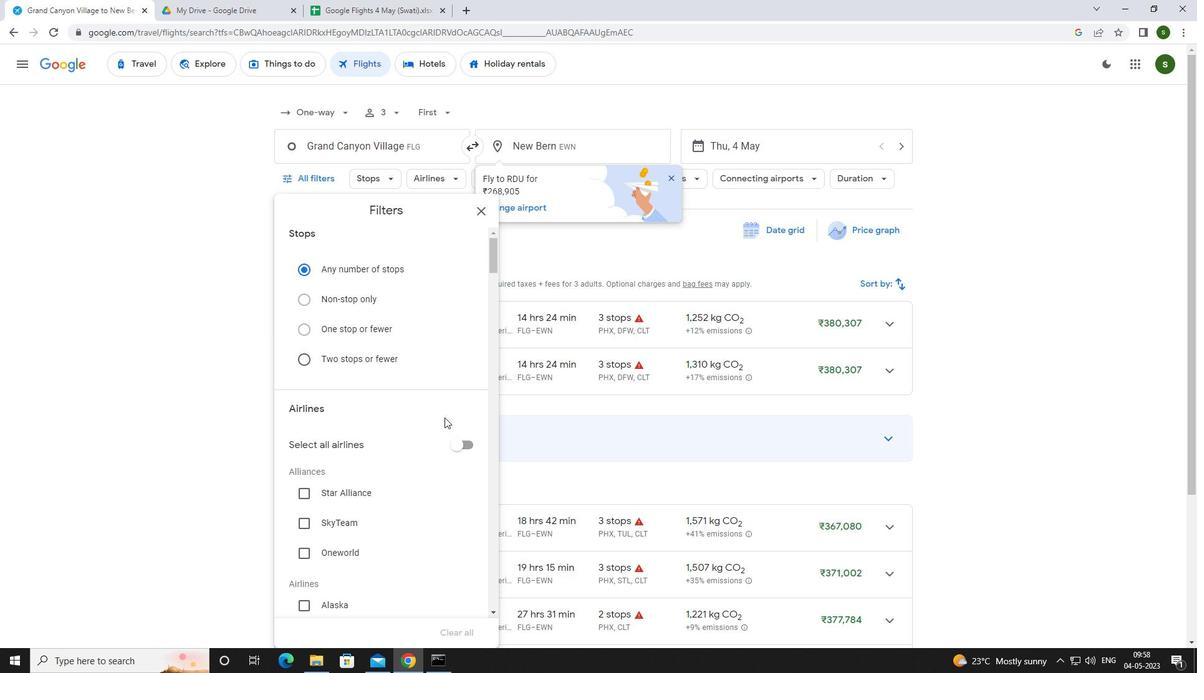 
Action: Mouse scrolled (444, 417) with delta (0, 0)
Screenshot: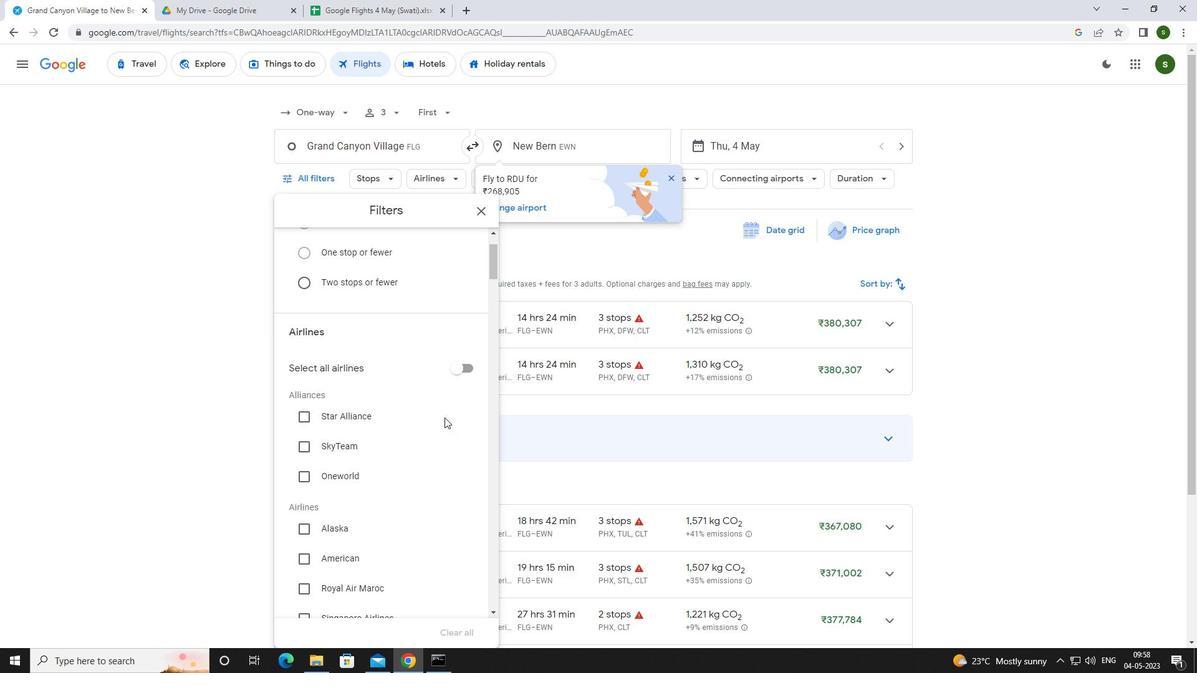 
Action: Mouse moved to (444, 417)
Screenshot: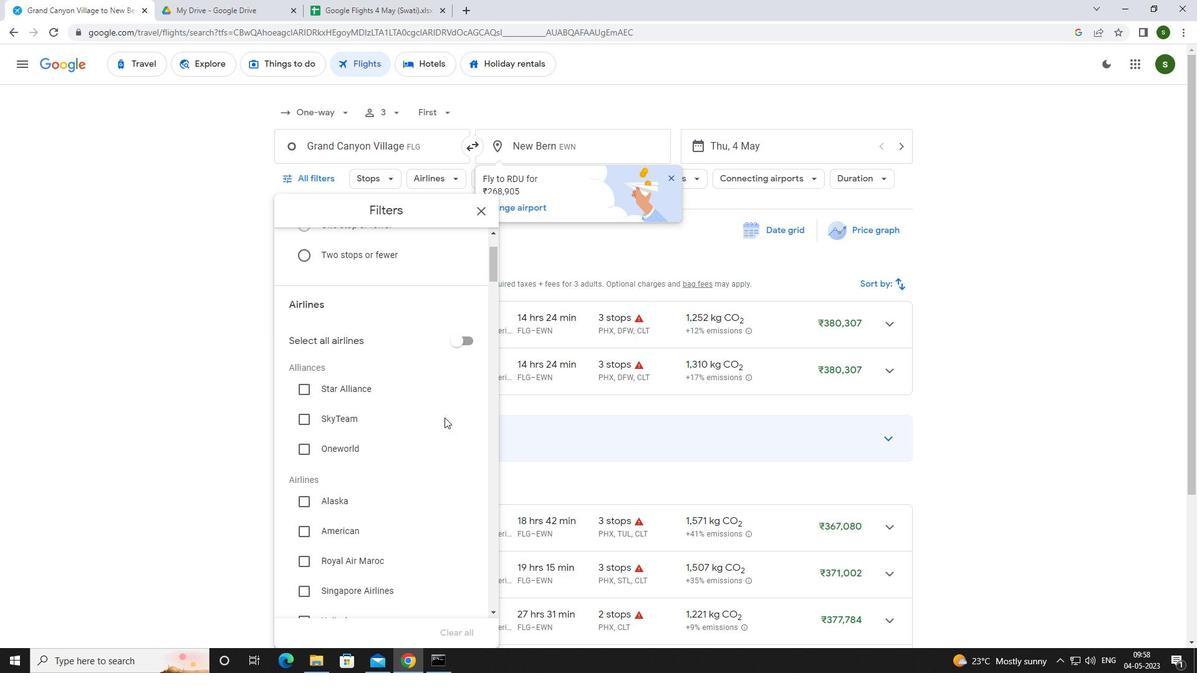 
Action: Mouse scrolled (444, 417) with delta (0, 0)
Screenshot: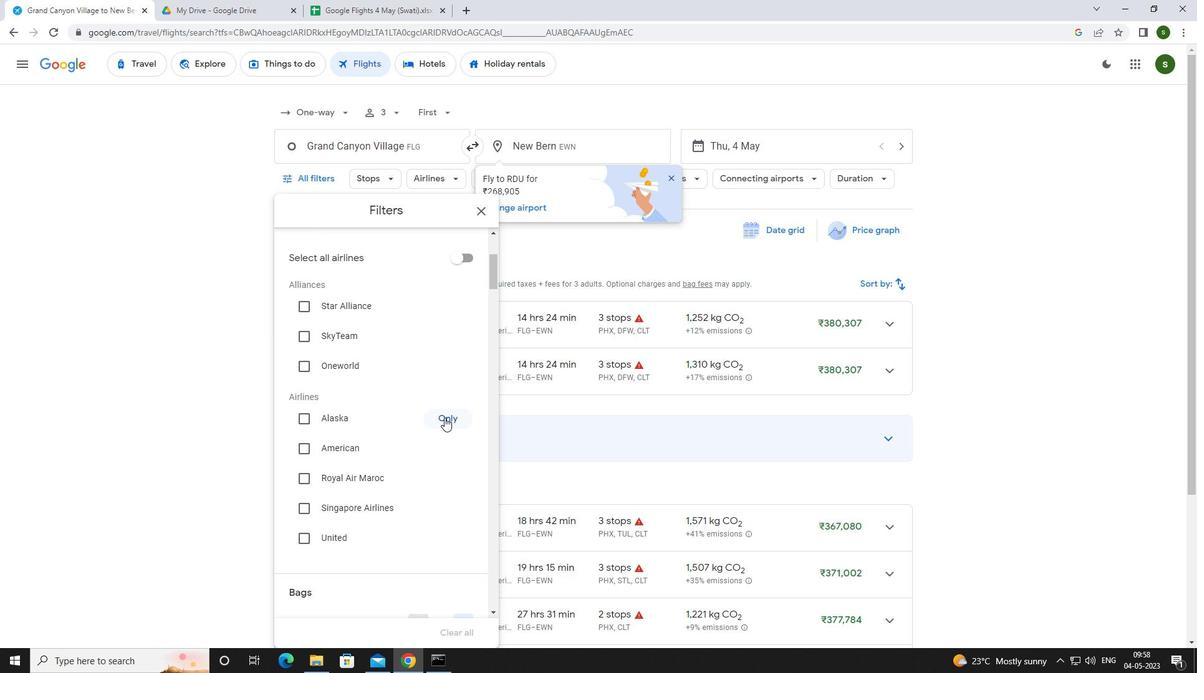 
Action: Mouse scrolled (444, 417) with delta (0, 0)
Screenshot: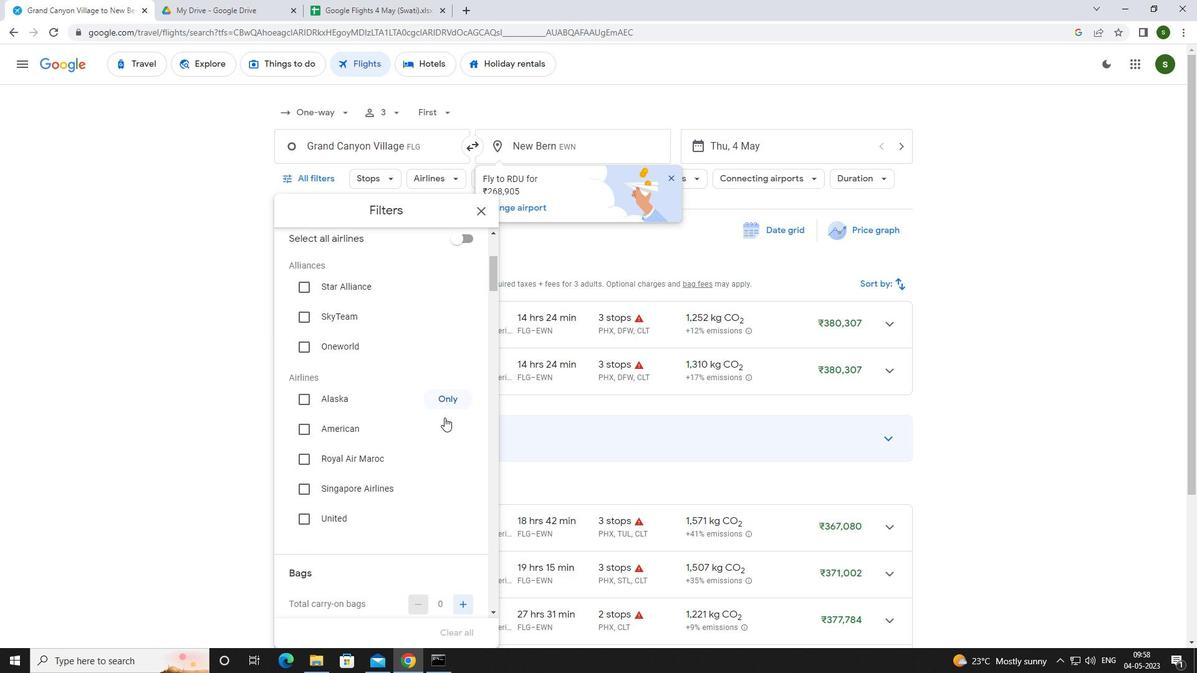 
Action: Mouse scrolled (444, 417) with delta (0, 0)
Screenshot: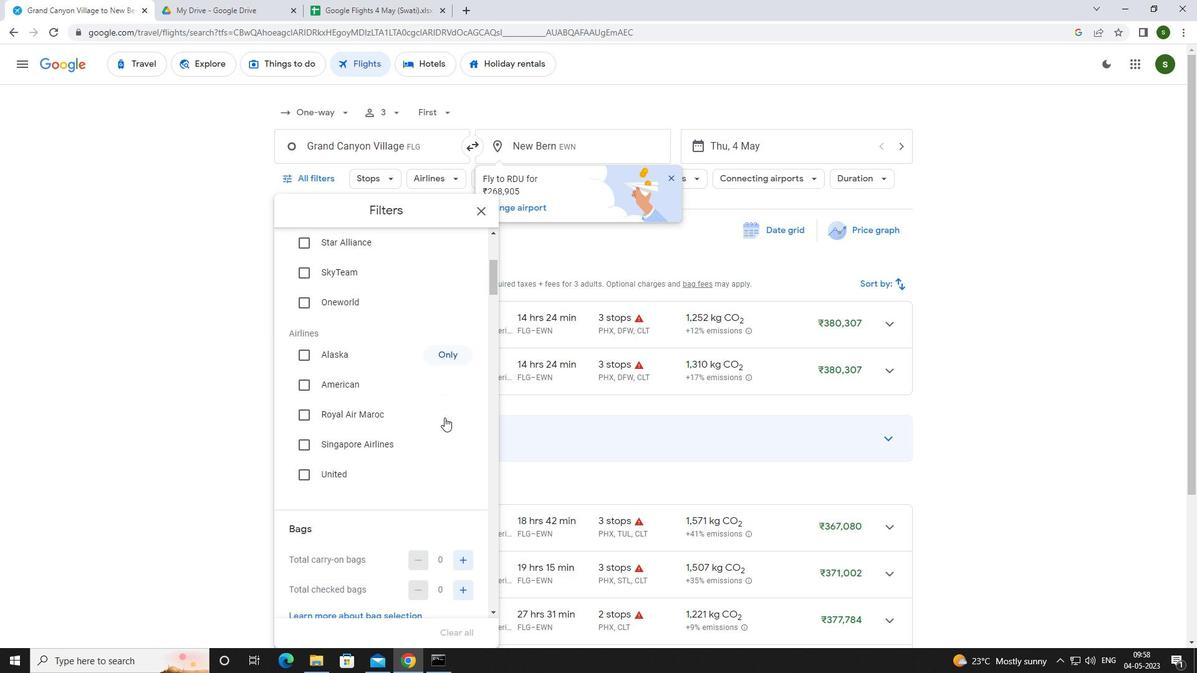 
Action: Mouse moved to (467, 435)
Screenshot: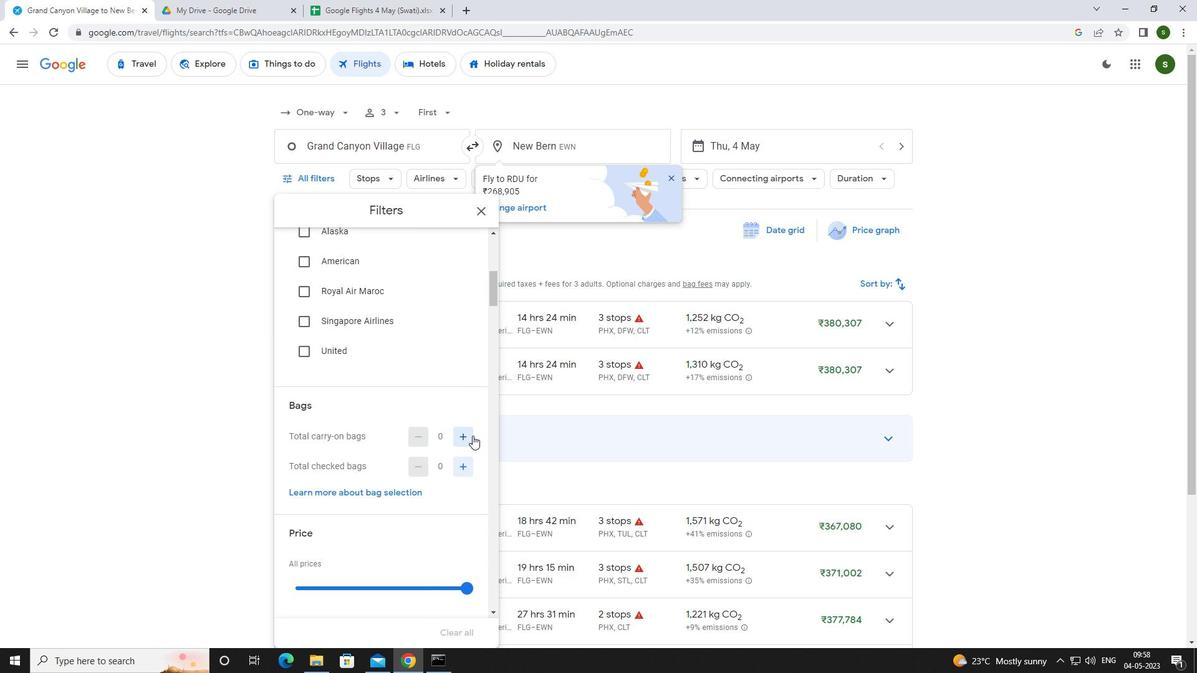 
Action: Mouse pressed left at (467, 435)
Screenshot: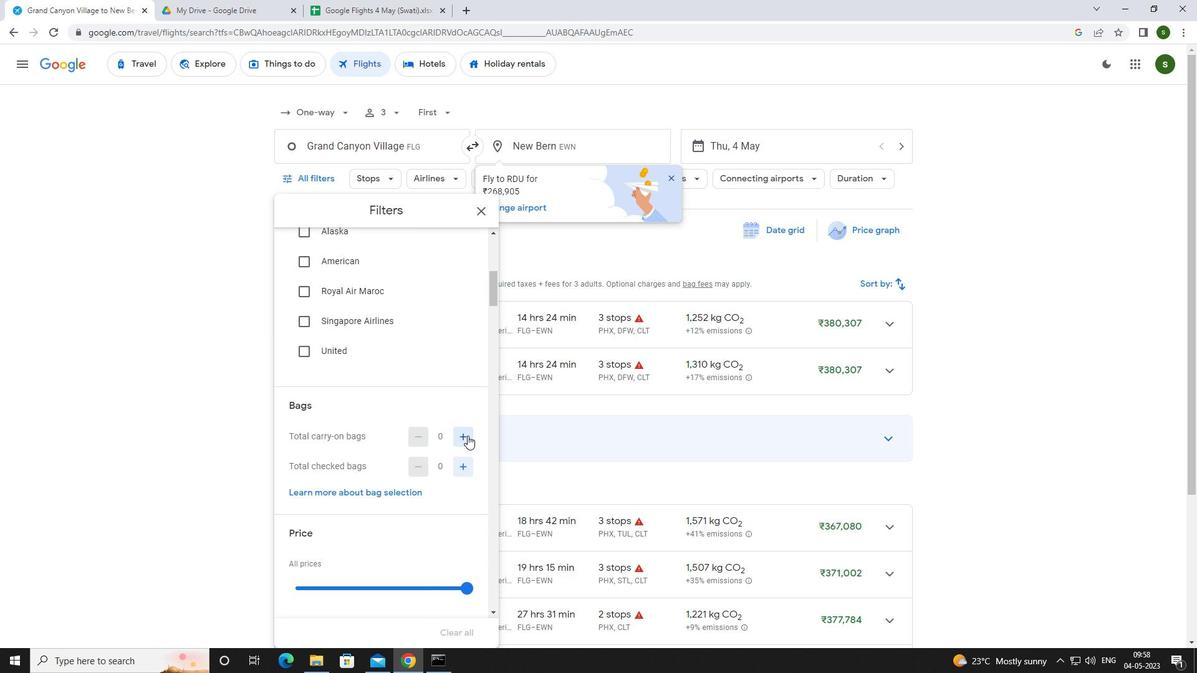 
Action: Mouse scrolled (467, 435) with delta (0, 0)
Screenshot: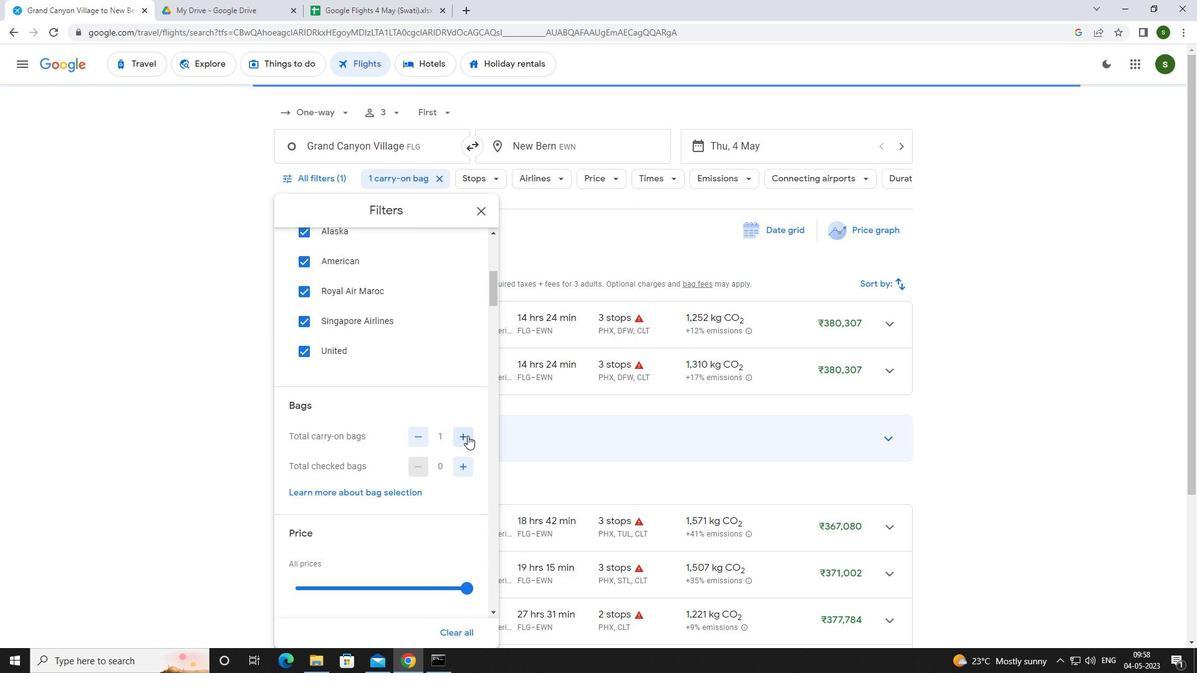 
Action: Mouse scrolled (467, 435) with delta (0, 0)
Screenshot: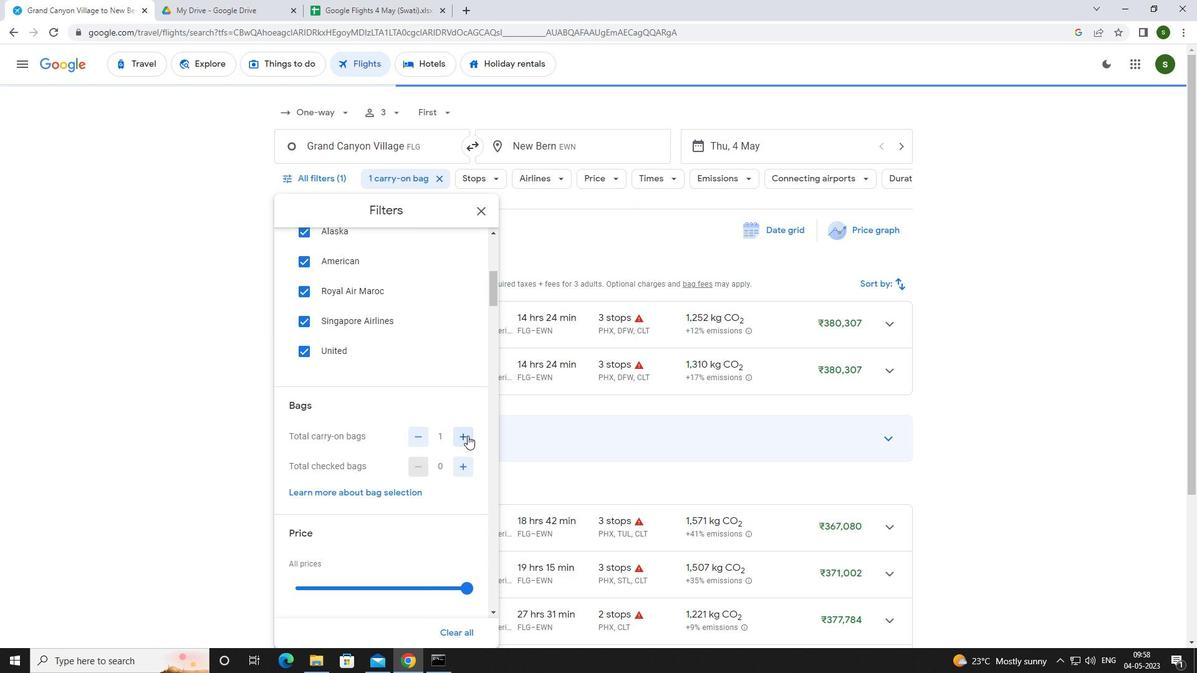 
Action: Mouse scrolled (467, 435) with delta (0, 0)
Screenshot: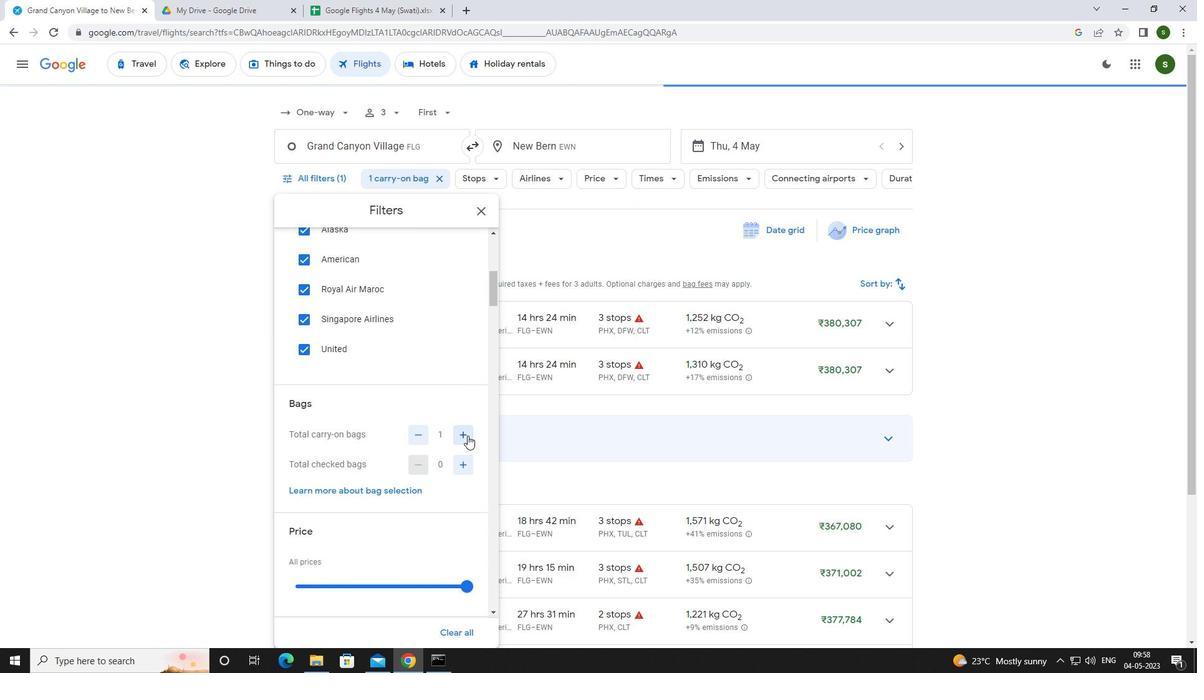 
Action: Mouse moved to (468, 404)
Screenshot: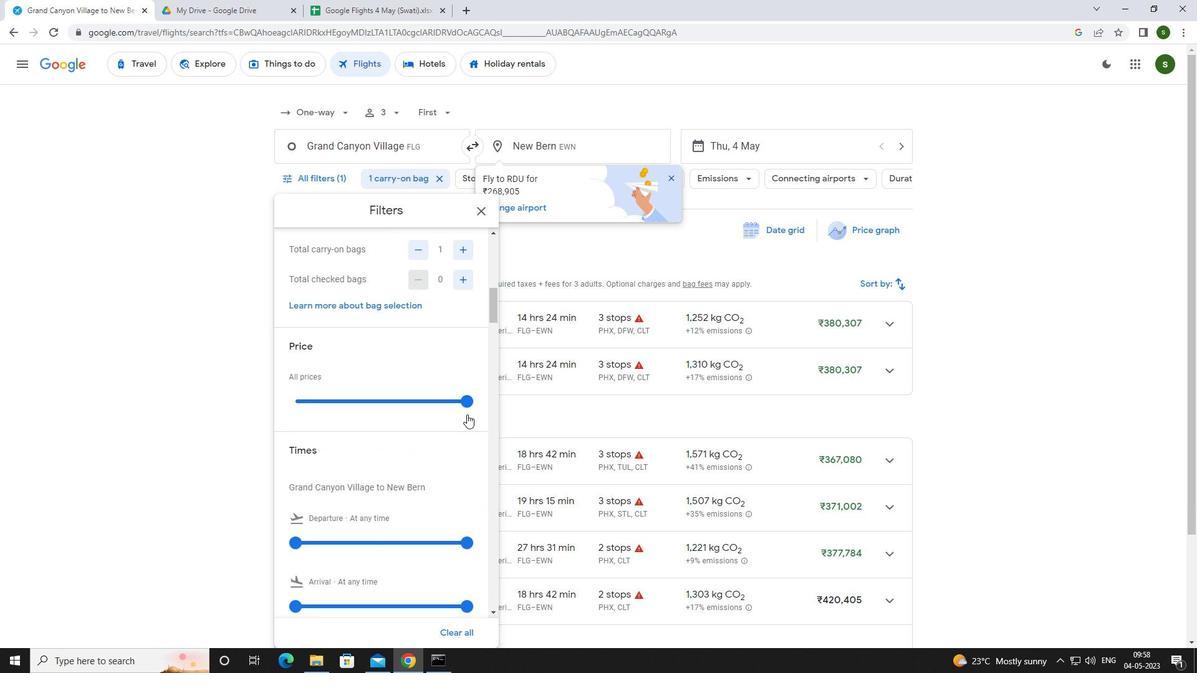 
Action: Mouse pressed left at (468, 404)
Screenshot: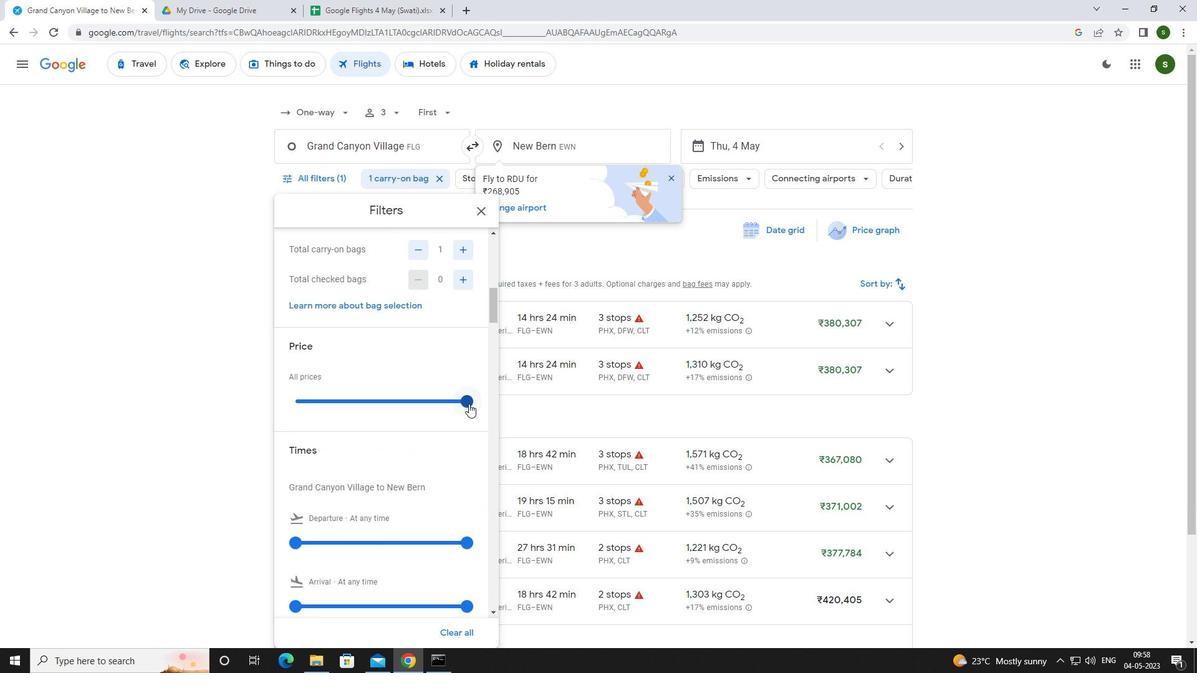 
Action: Mouse moved to (359, 444)
Screenshot: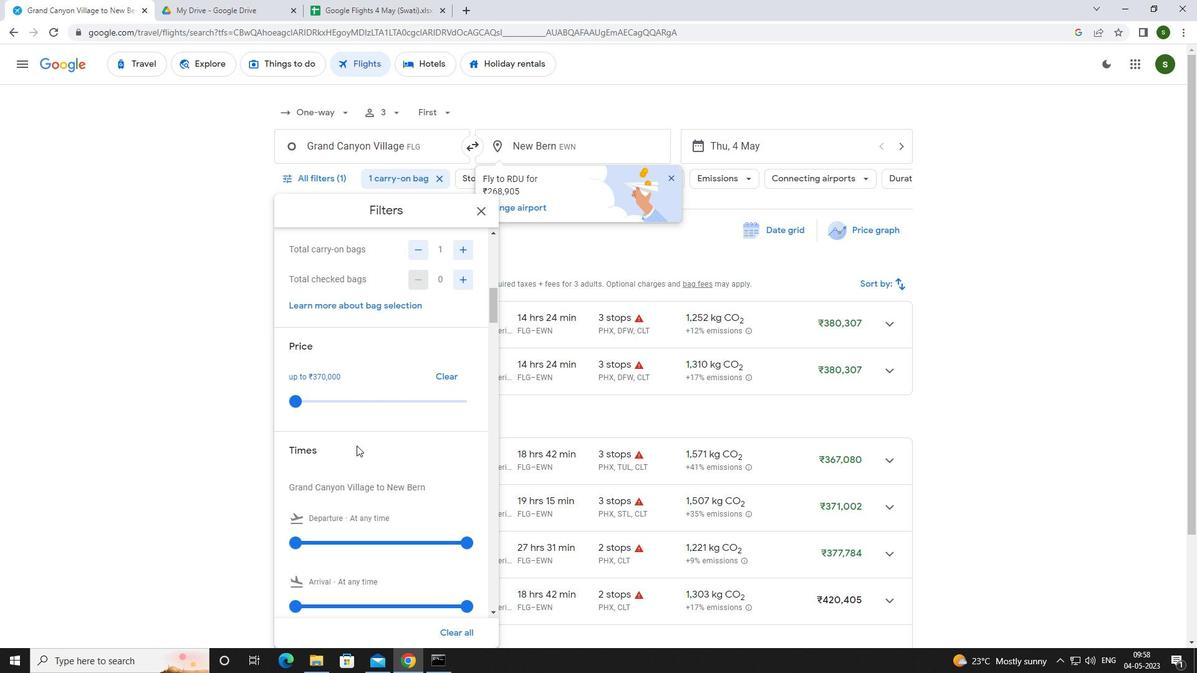 
Action: Mouse scrolled (359, 443) with delta (0, 0)
Screenshot: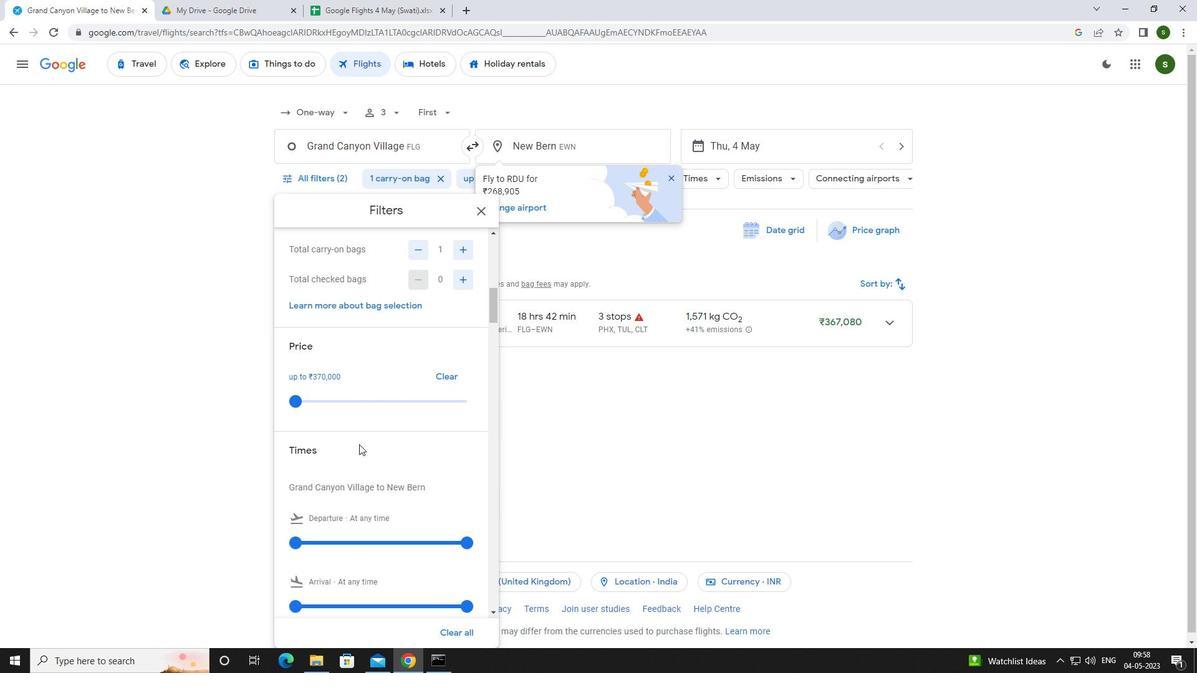 
Action: Mouse moved to (294, 477)
Screenshot: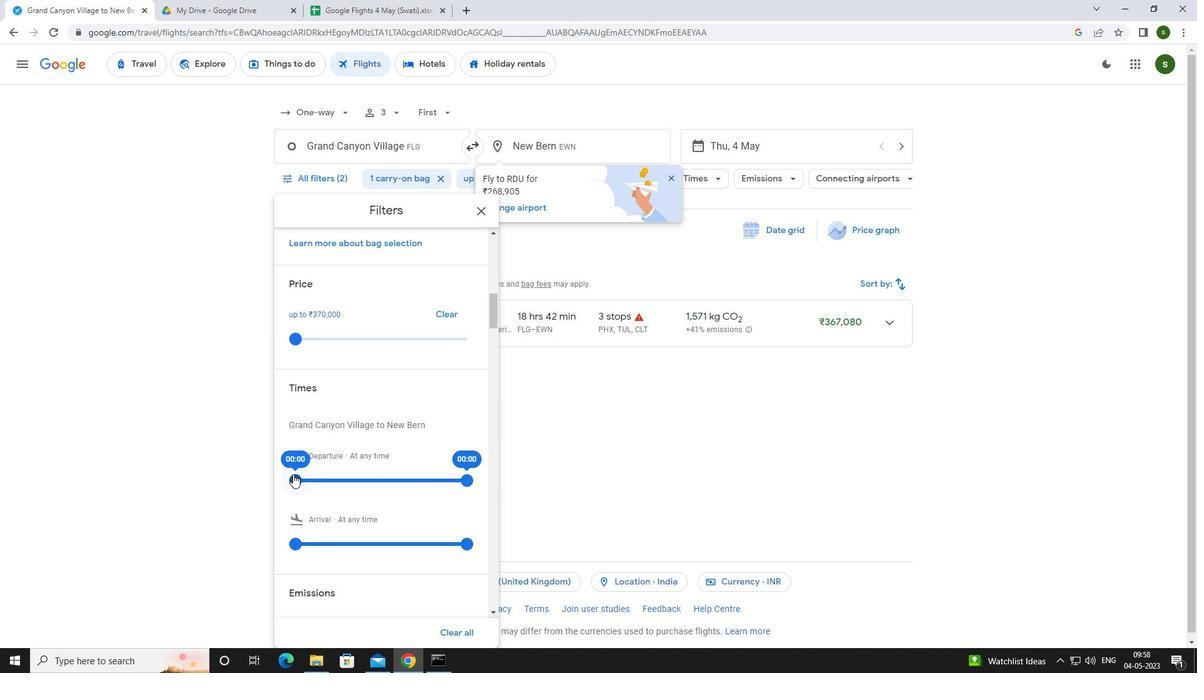
Action: Mouse pressed left at (294, 477)
Screenshot: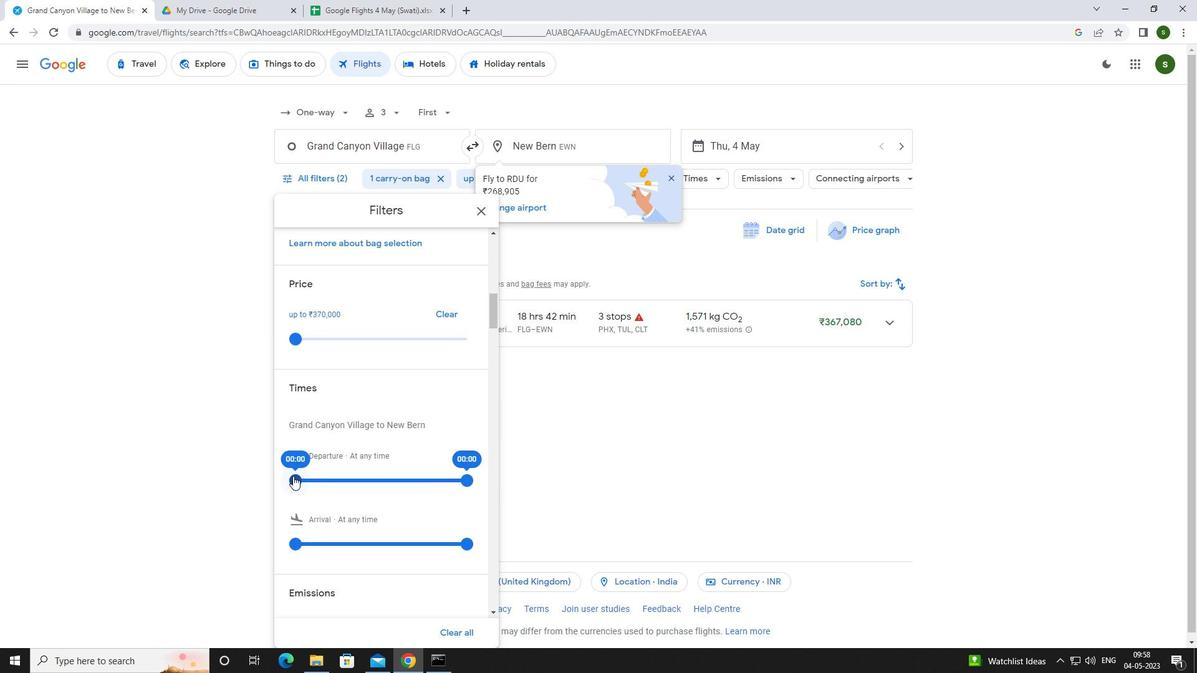 
Action: Mouse moved to (547, 410)
Screenshot: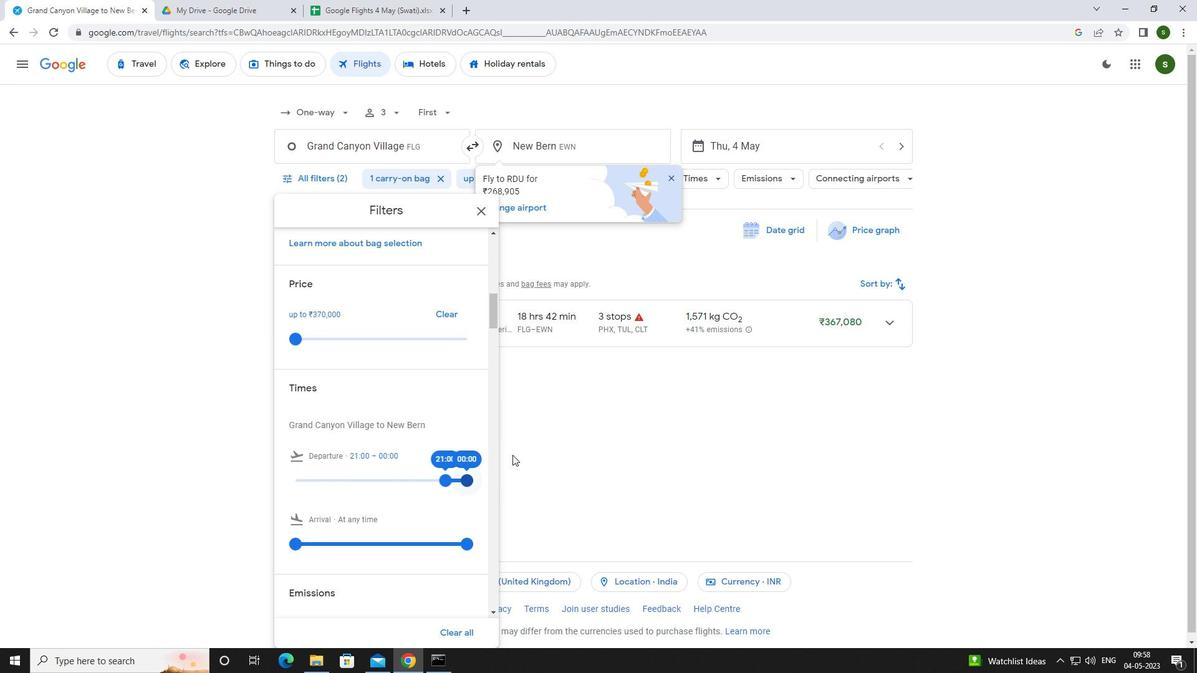 
Action: Mouse pressed left at (547, 410)
Screenshot: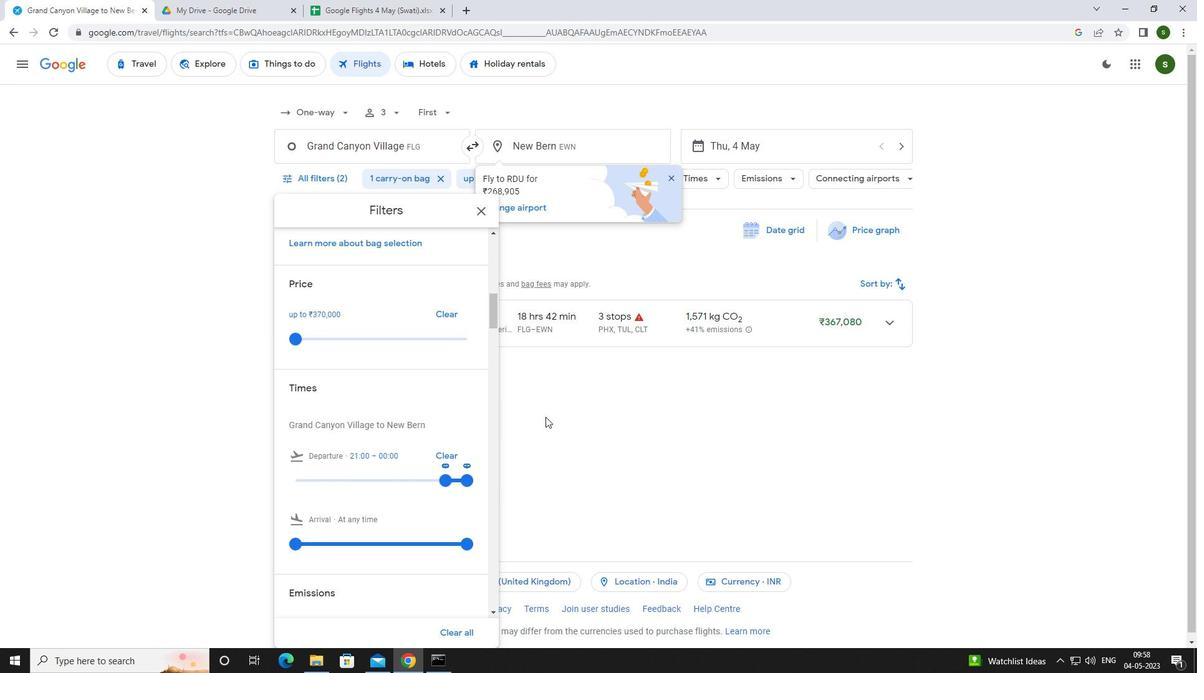 
